 Task: Find connections with filter location Antwerpen with filter topic #Onlineadvertisingwith filter profile language English with filter current company Automotive Research Association of India (ARAI) with filter school Bhartiya Vidya Bhavan-Delhi Kendra with filter industry Entertainment Providers with filter service category Writing with filter keywords title Quality Control Coordinator
Action: Mouse moved to (470, 104)
Screenshot: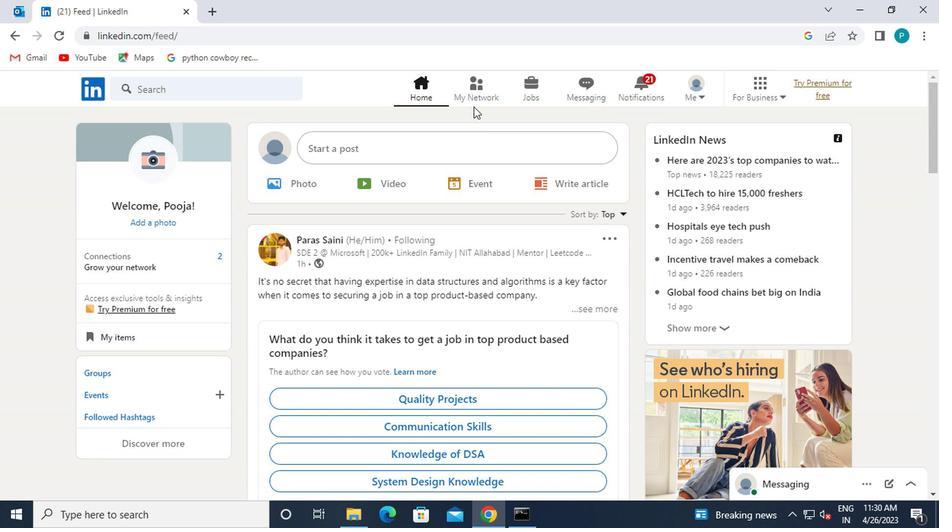
Action: Mouse pressed left at (470, 104)
Screenshot: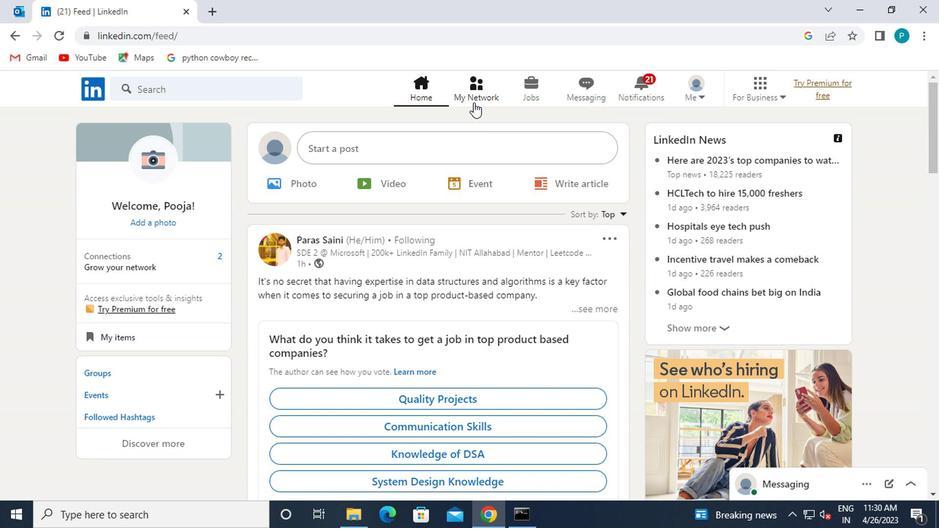 
Action: Mouse moved to (144, 175)
Screenshot: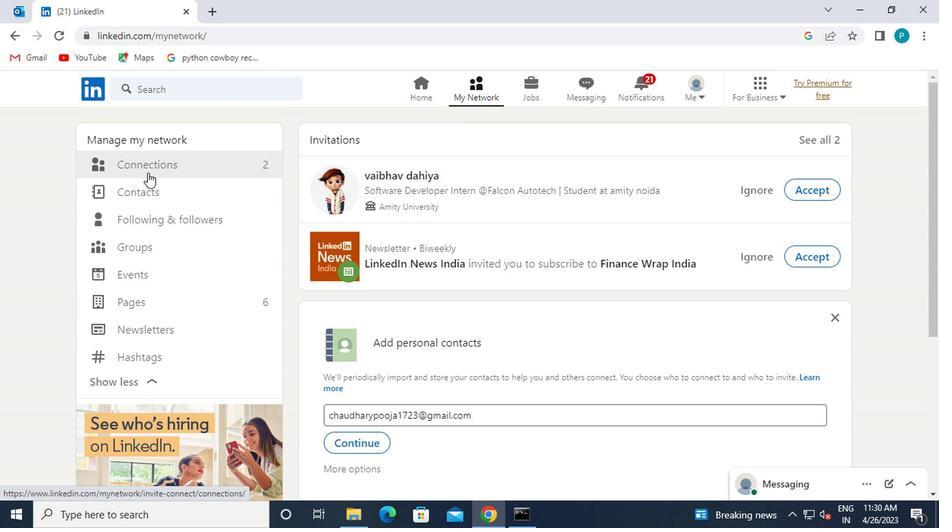 
Action: Mouse pressed left at (144, 175)
Screenshot: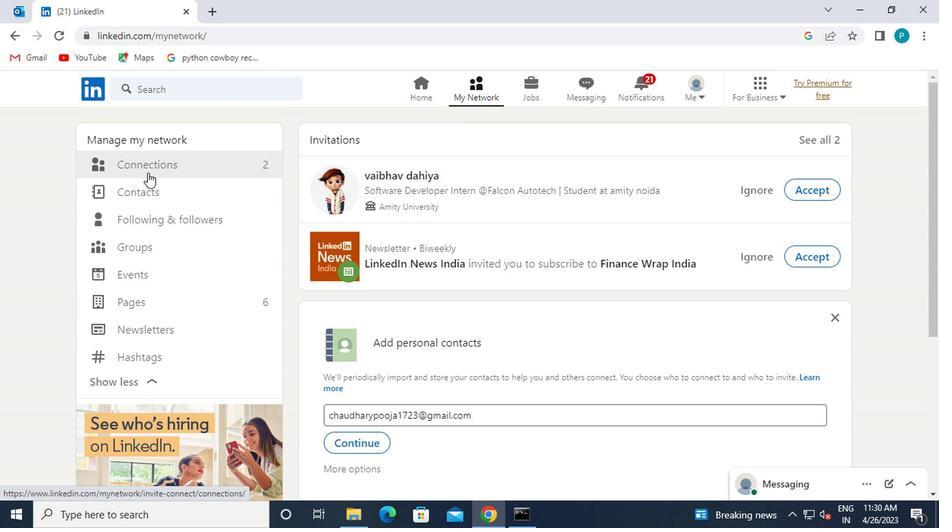 
Action: Mouse moved to (174, 159)
Screenshot: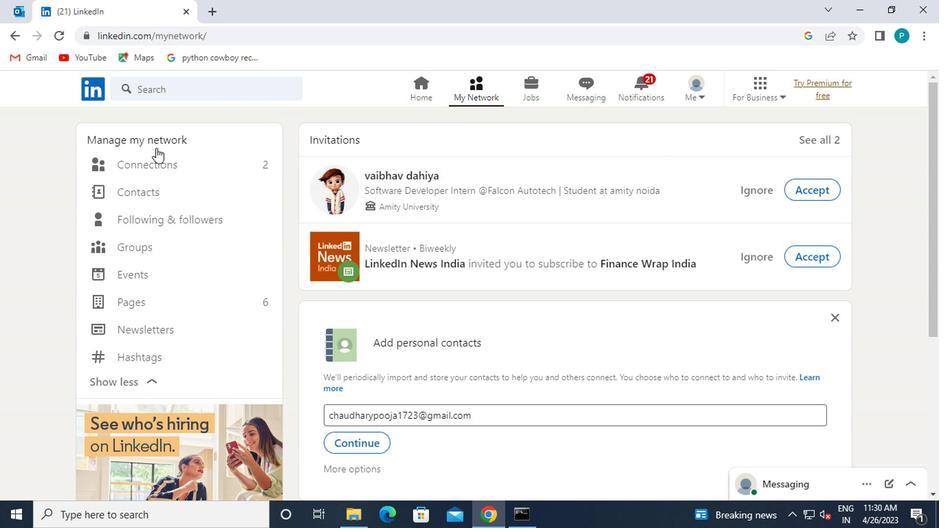
Action: Mouse pressed left at (174, 159)
Screenshot: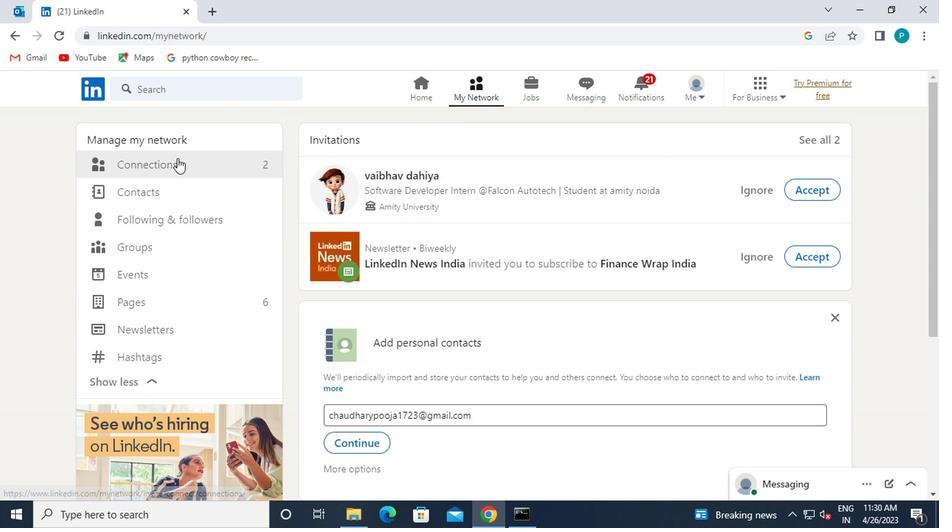 
Action: Mouse pressed left at (174, 159)
Screenshot: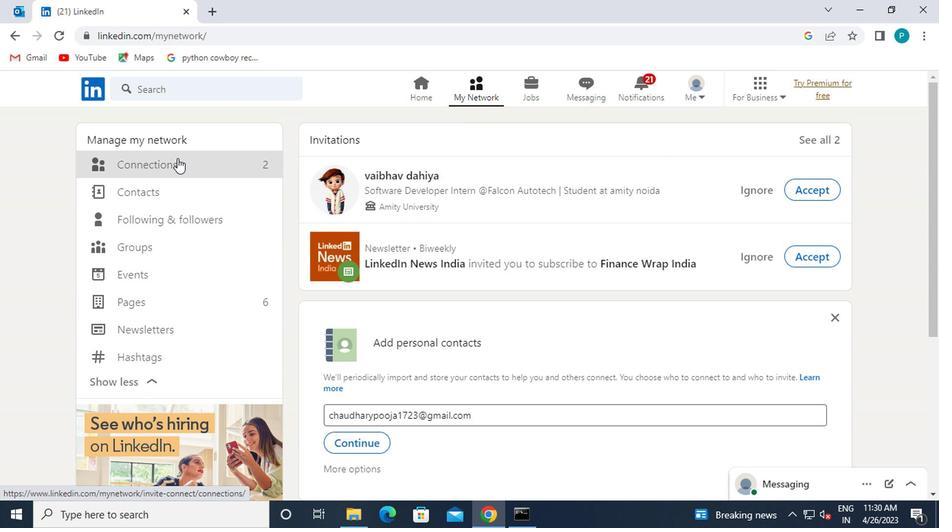 
Action: Mouse moved to (559, 164)
Screenshot: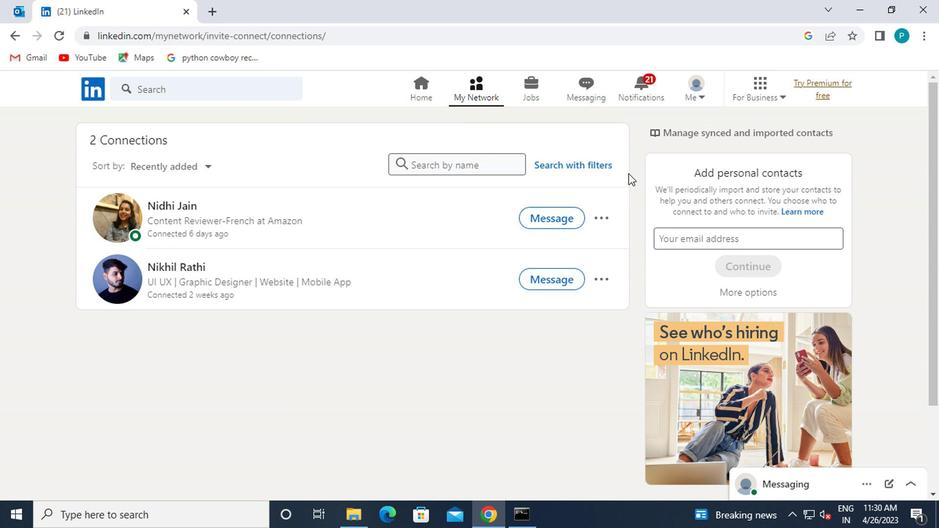 
Action: Mouse pressed left at (559, 164)
Screenshot: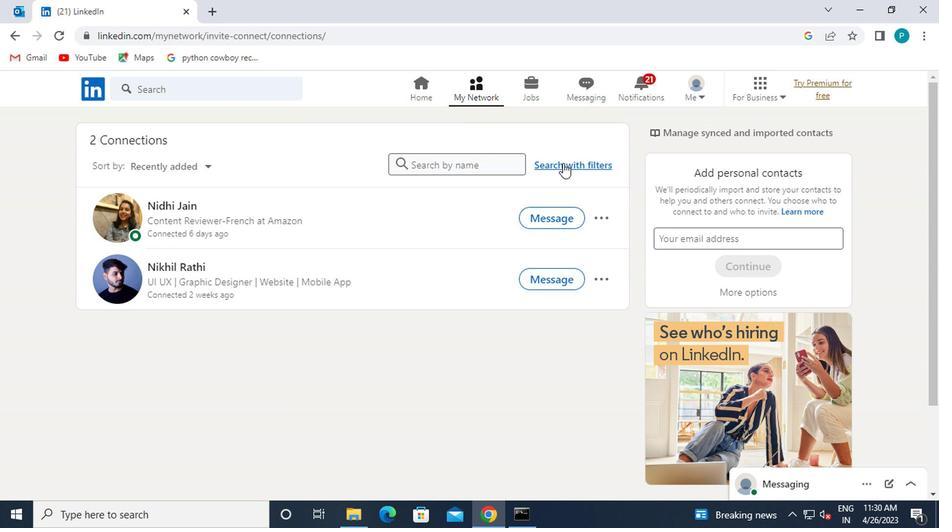 
Action: Mouse moved to (469, 138)
Screenshot: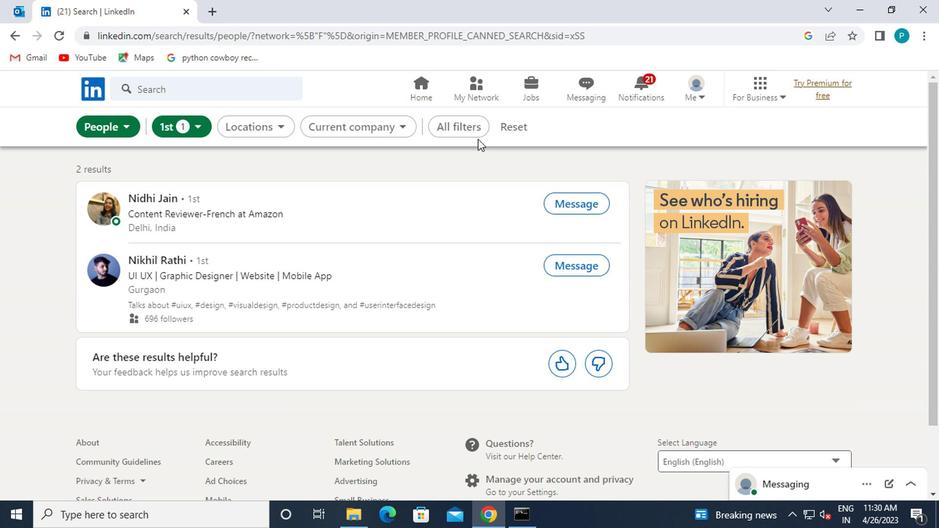 
Action: Mouse pressed left at (469, 138)
Screenshot: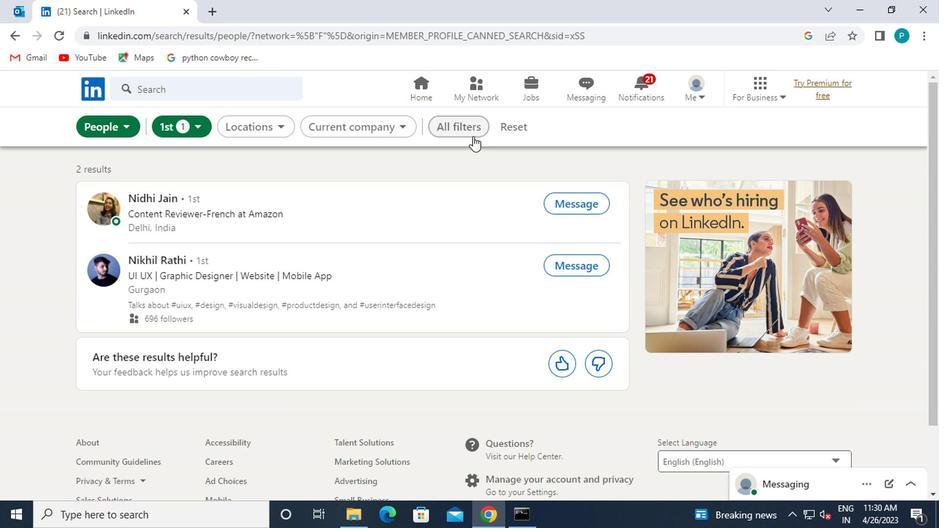 
Action: Mouse moved to (681, 308)
Screenshot: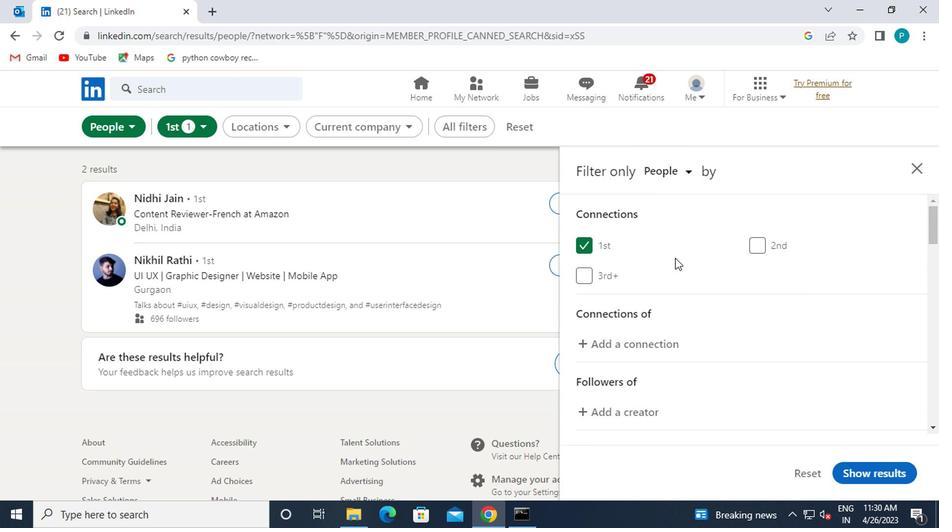 
Action: Mouse scrolled (681, 308) with delta (0, 0)
Screenshot: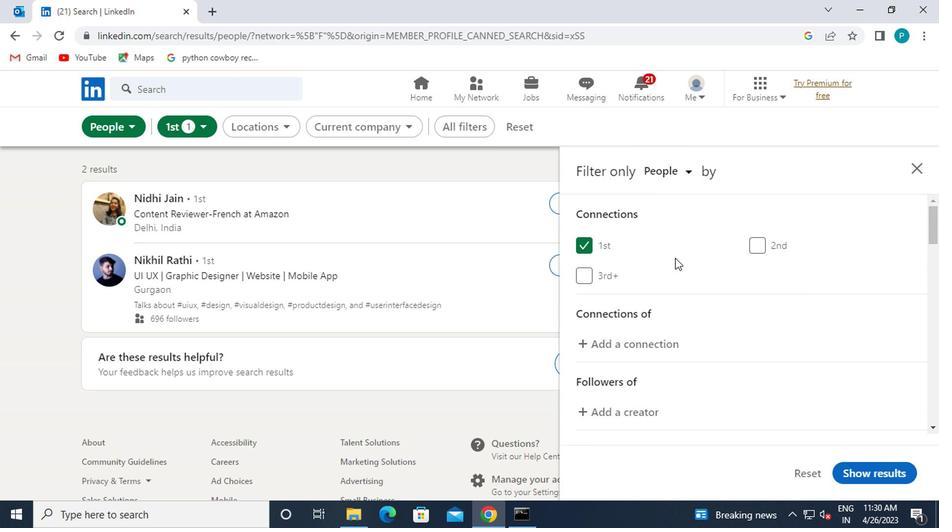 
Action: Mouse moved to (682, 311)
Screenshot: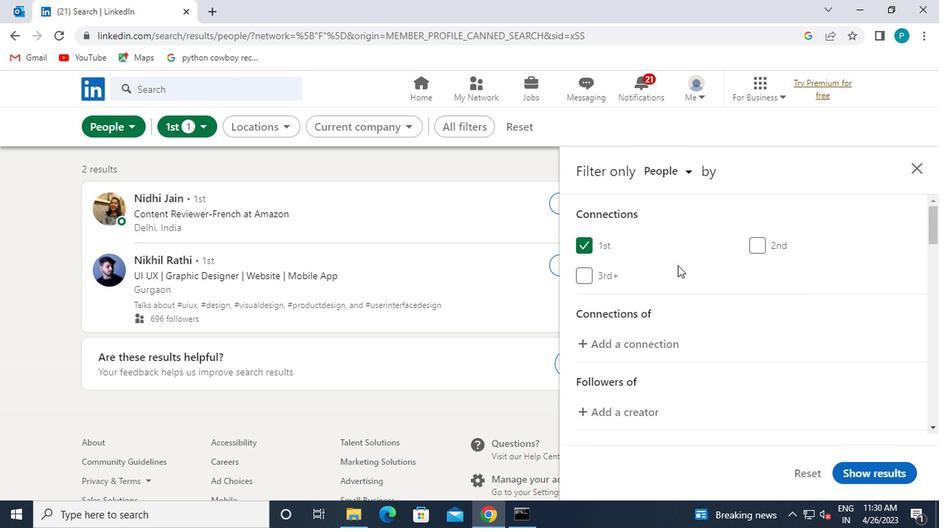 
Action: Mouse scrolled (682, 310) with delta (0, 0)
Screenshot: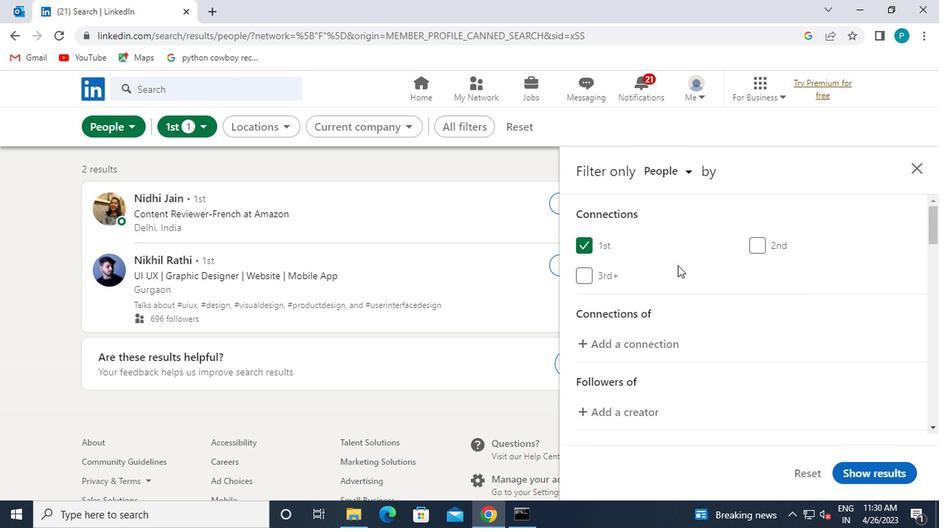 
Action: Mouse moved to (682, 311)
Screenshot: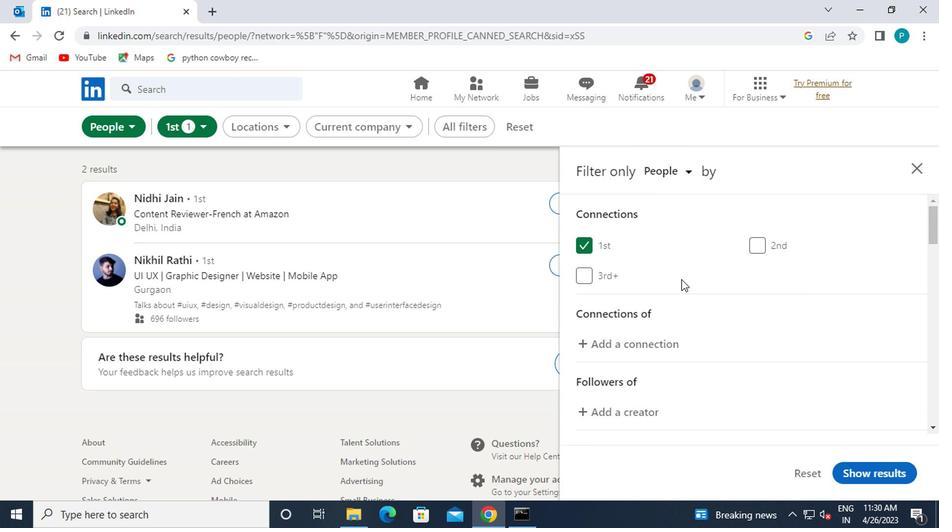 
Action: Mouse scrolled (682, 310) with delta (0, 0)
Screenshot: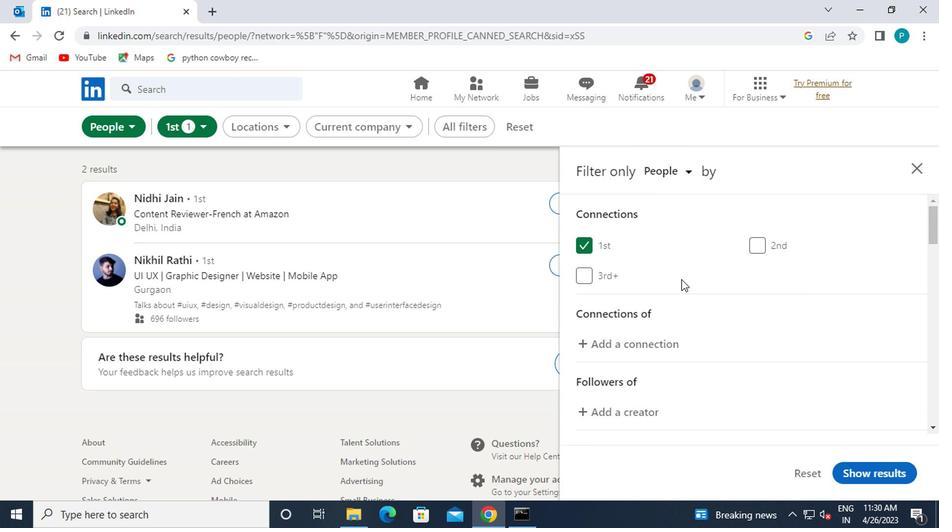 
Action: Mouse moved to (780, 327)
Screenshot: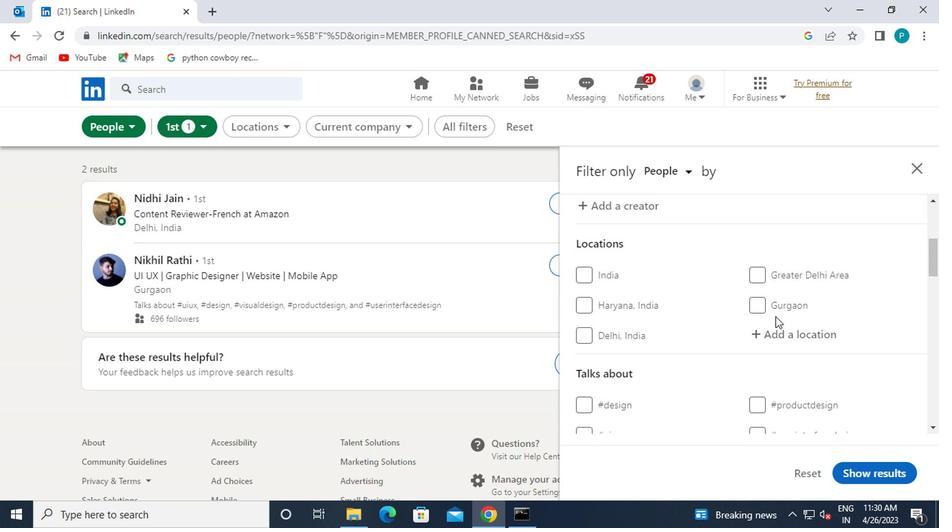 
Action: Mouse pressed left at (780, 327)
Screenshot: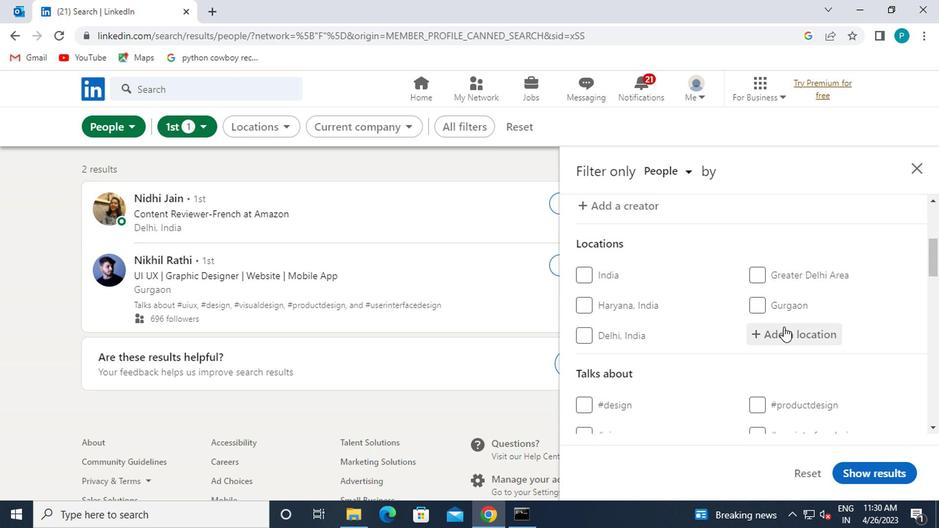 
Action: Mouse moved to (772, 329)
Screenshot: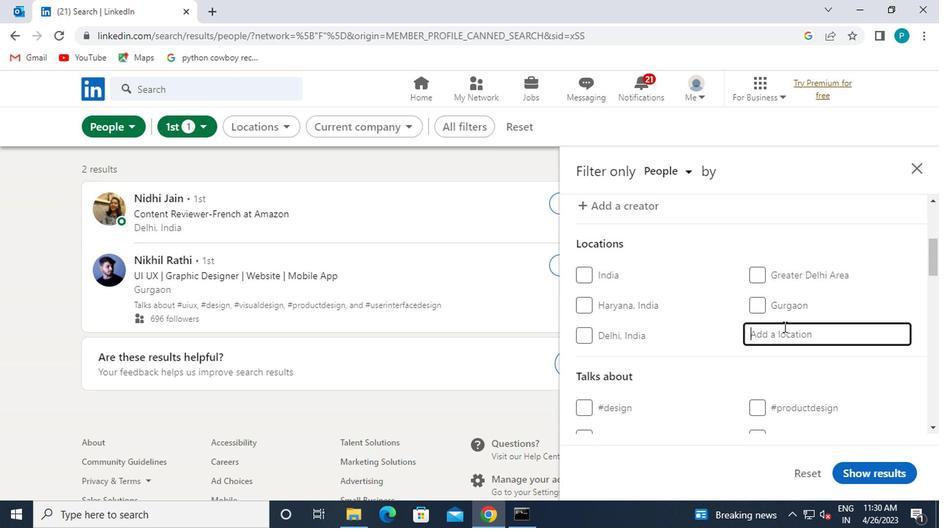 
Action: Key pressed <Key.caps_lock>a<Key.caps_lock>ntwe
Screenshot: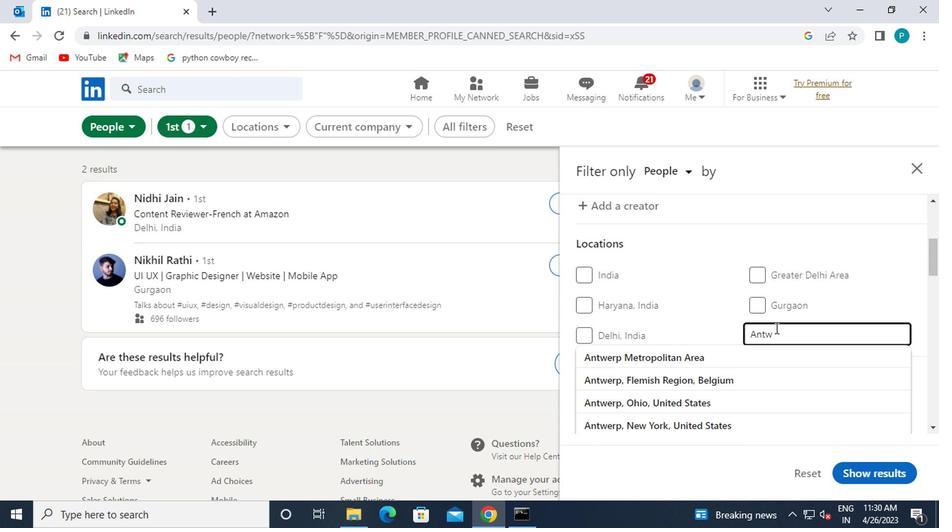 
Action: Mouse moved to (771, 329)
Screenshot: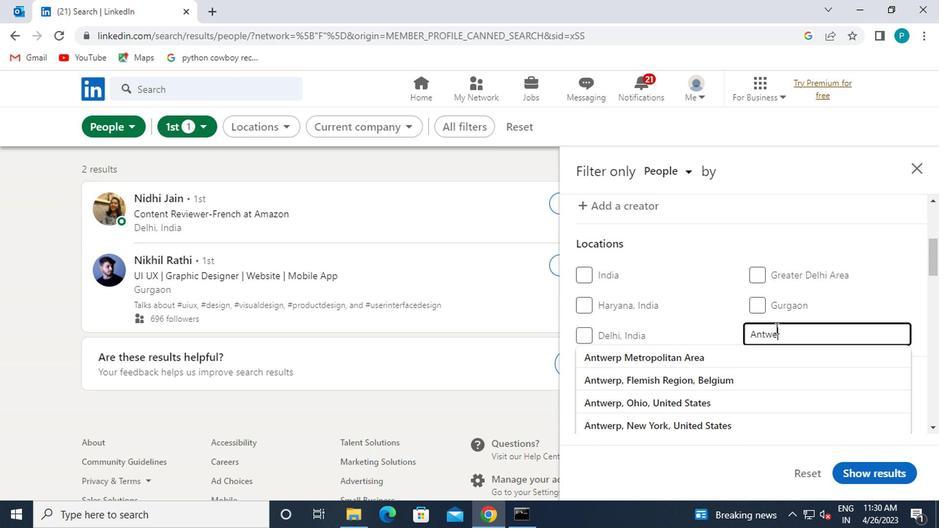 
Action: Key pressed rpen
Screenshot: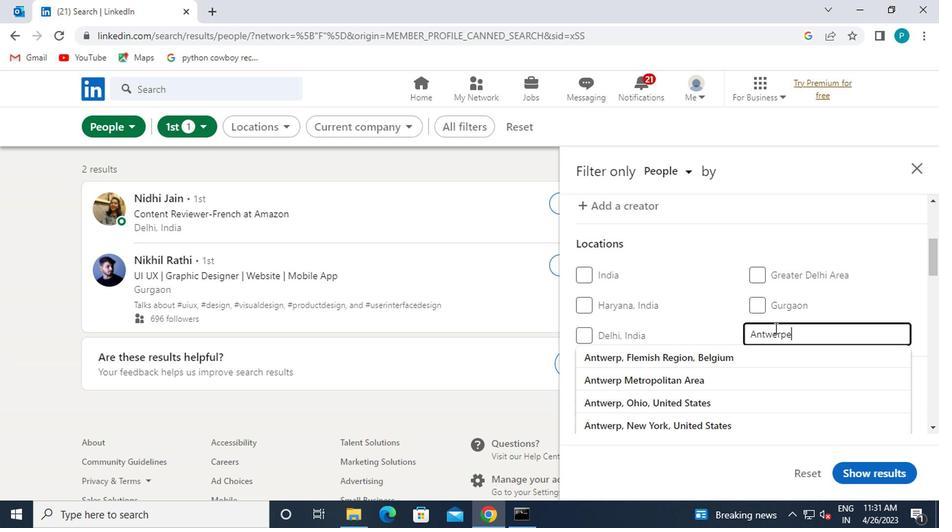 
Action: Mouse moved to (762, 375)
Screenshot: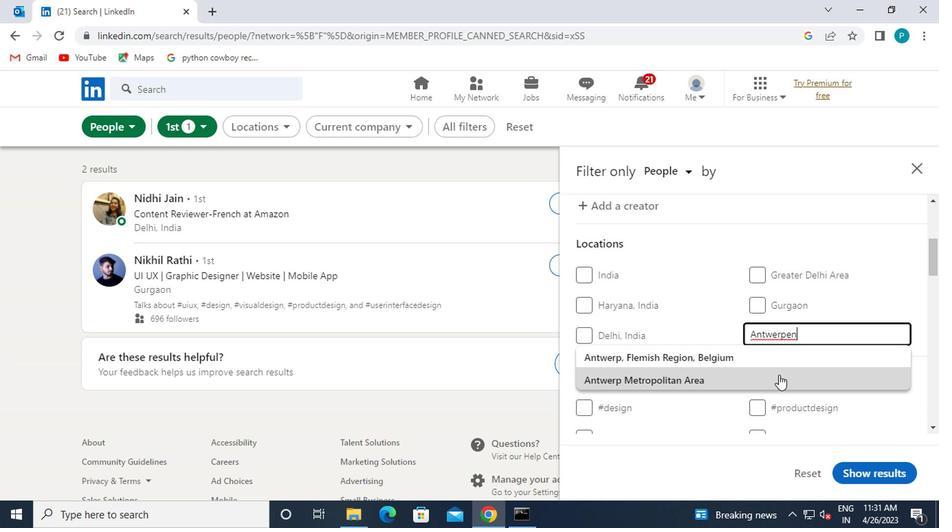 
Action: Key pressed <Key.enter>
Screenshot: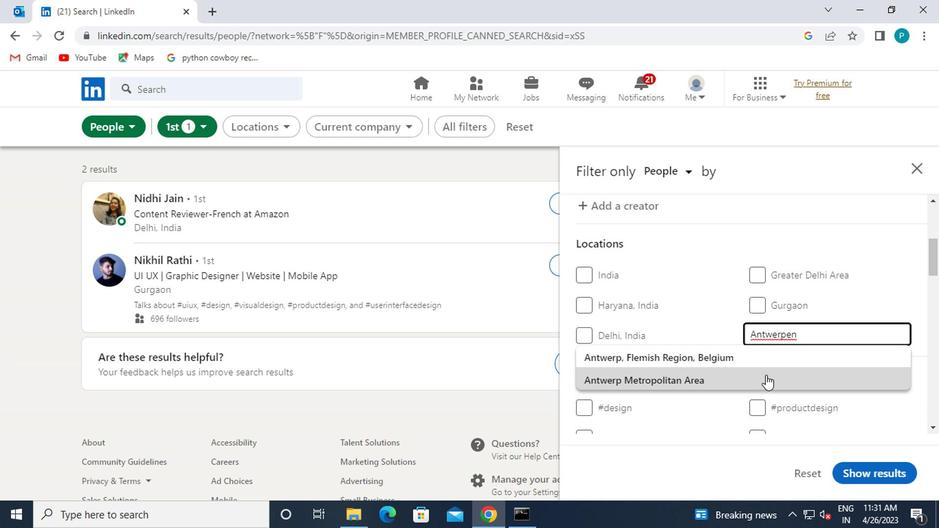 
Action: Mouse scrolled (762, 375) with delta (0, 0)
Screenshot: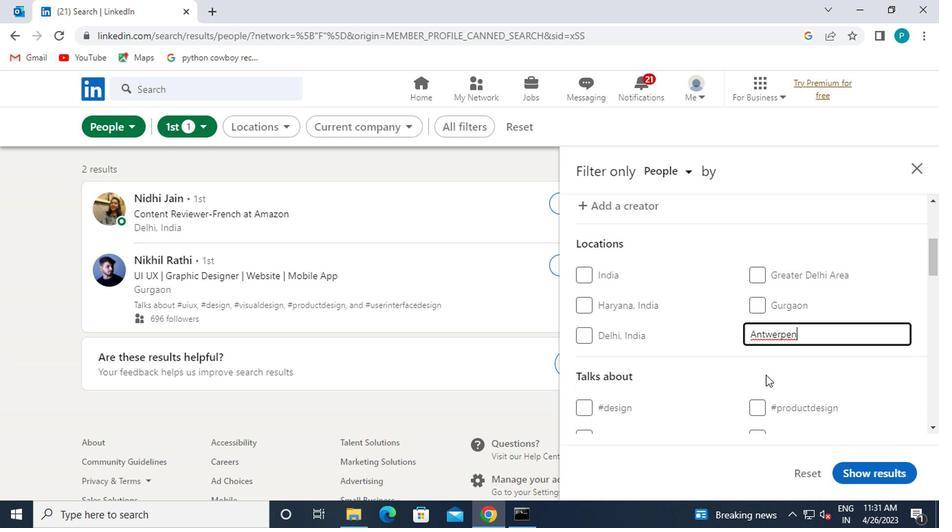 
Action: Mouse scrolled (762, 375) with delta (0, 0)
Screenshot: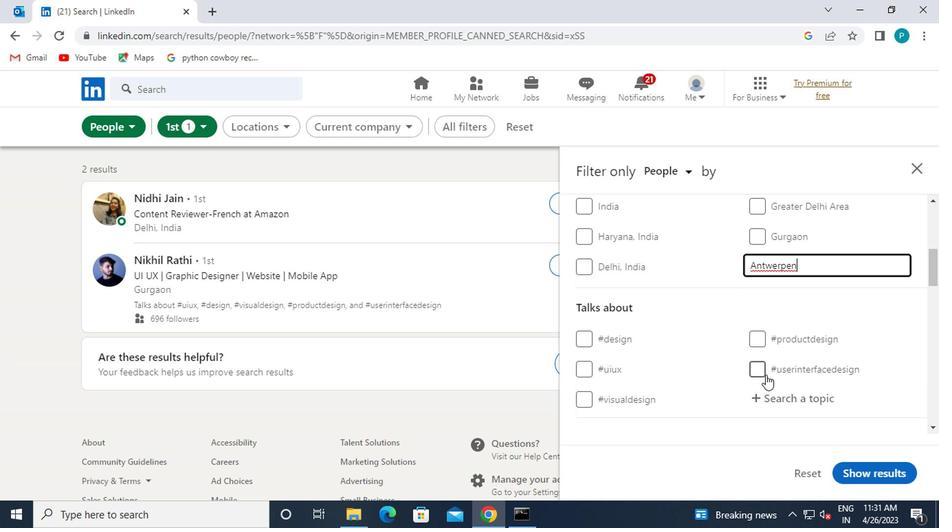 
Action: Mouse scrolled (762, 375) with delta (0, 0)
Screenshot: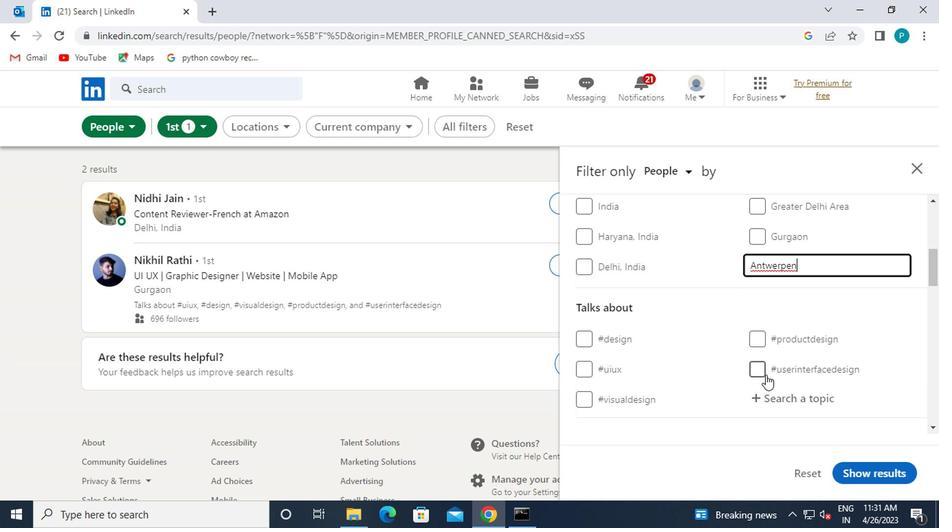 
Action: Mouse moved to (807, 260)
Screenshot: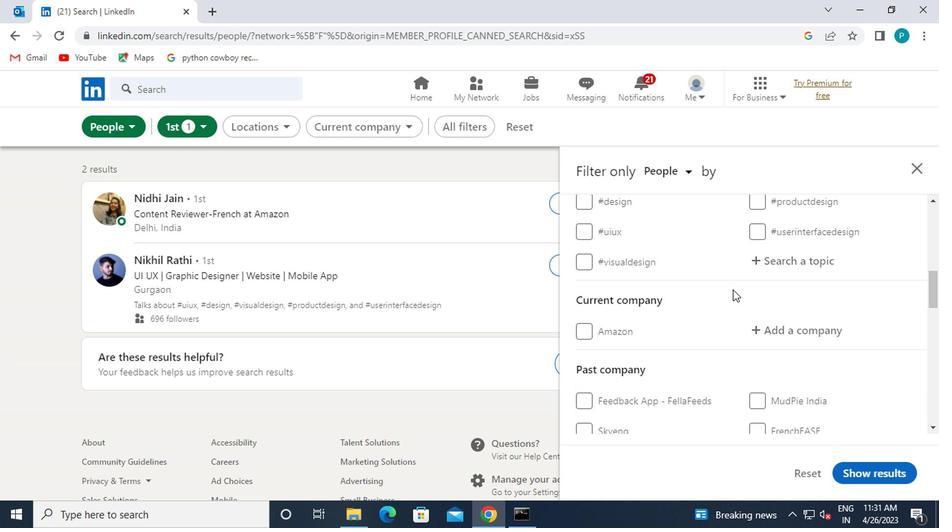 
Action: Mouse pressed left at (807, 260)
Screenshot: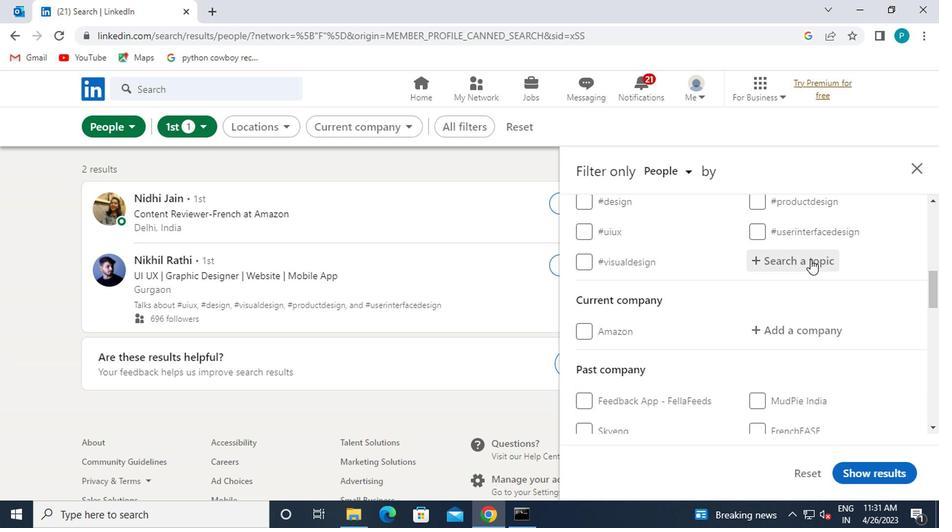 
Action: Mouse moved to (804, 260)
Screenshot: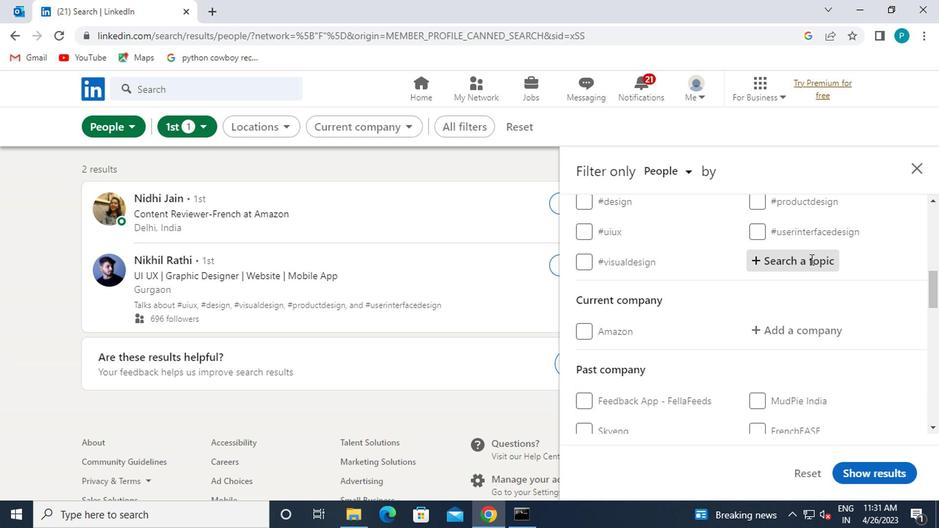 
Action: Key pressed <Key.shift>#O
Screenshot: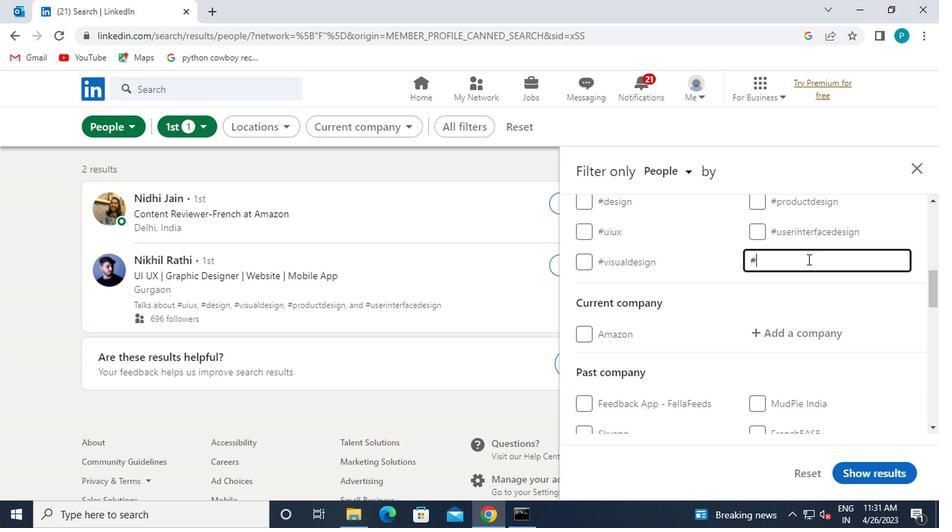 
Action: Mouse moved to (804, 260)
Screenshot: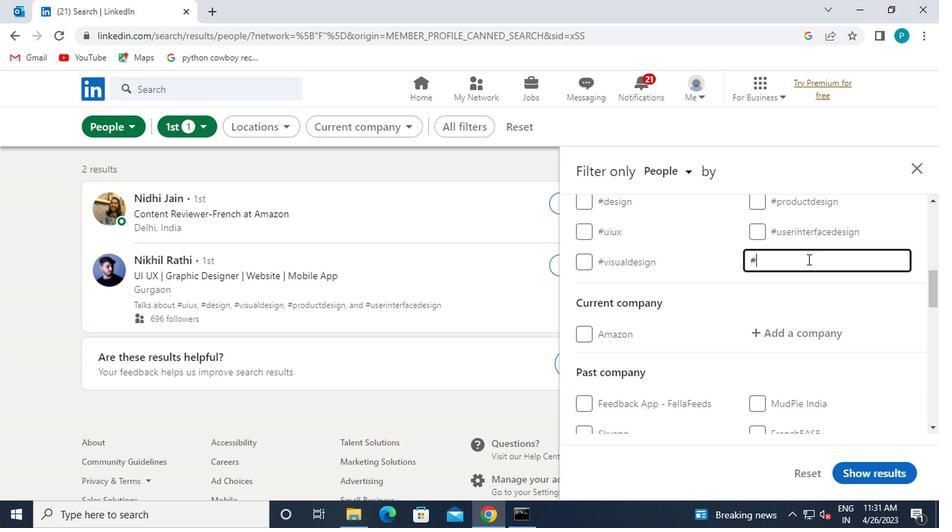 
Action: Key pressed NLINE
Screenshot: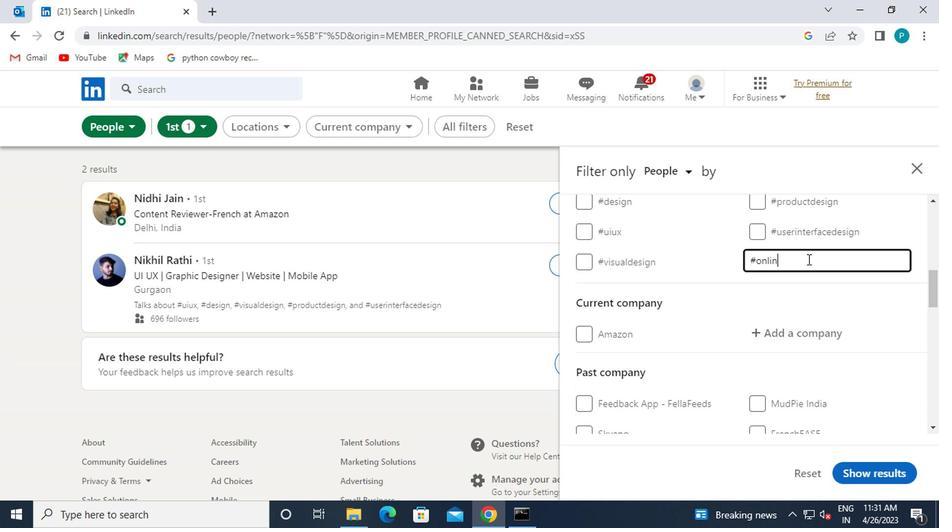 
Action: Mouse moved to (789, 260)
Screenshot: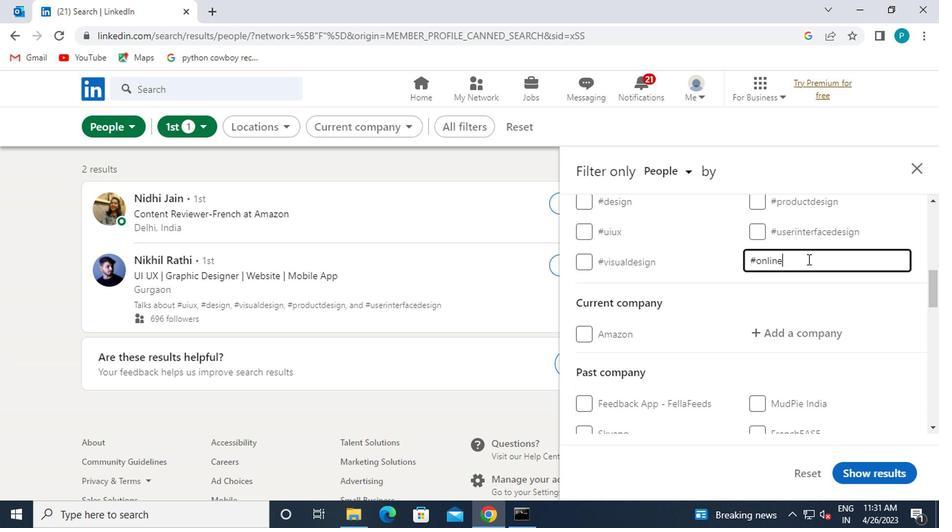 
Action: Key pressed ADVERTID<Key.backspace>SINF<Key.backspace>G
Screenshot: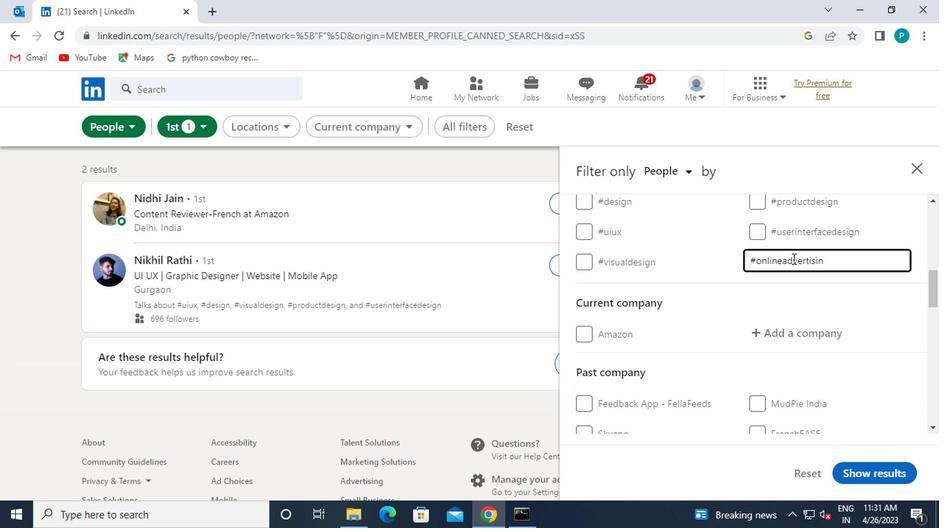 
Action: Mouse moved to (773, 300)
Screenshot: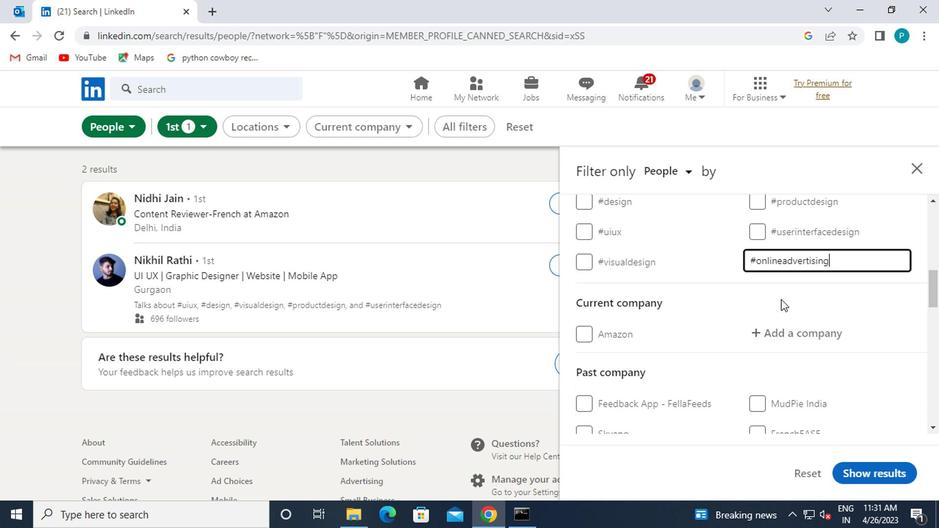 
Action: Mouse scrolled (773, 299) with delta (0, 0)
Screenshot: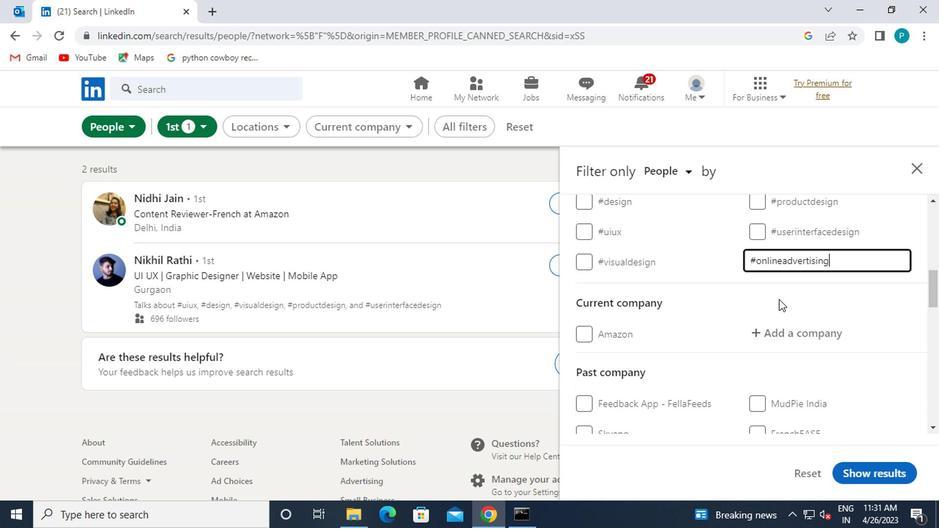 
Action: Mouse moved to (752, 264)
Screenshot: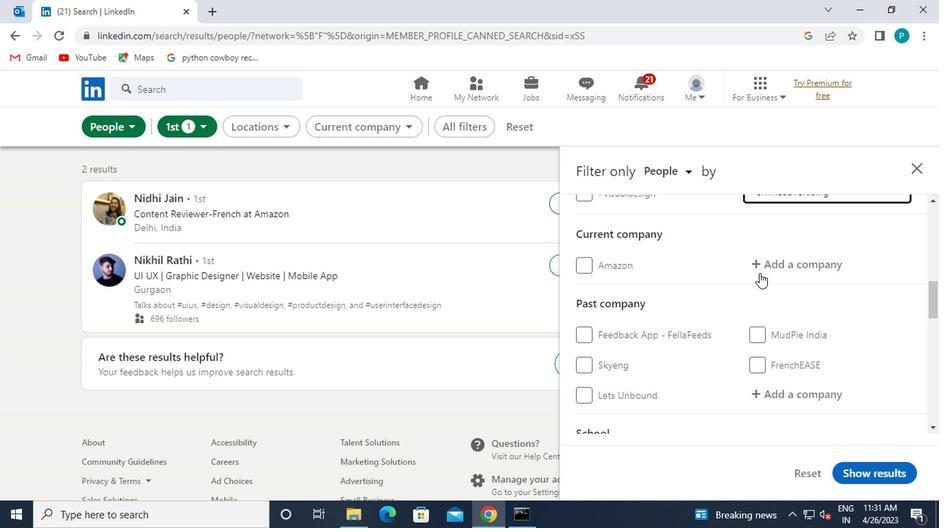 
Action: Mouse pressed left at (752, 264)
Screenshot: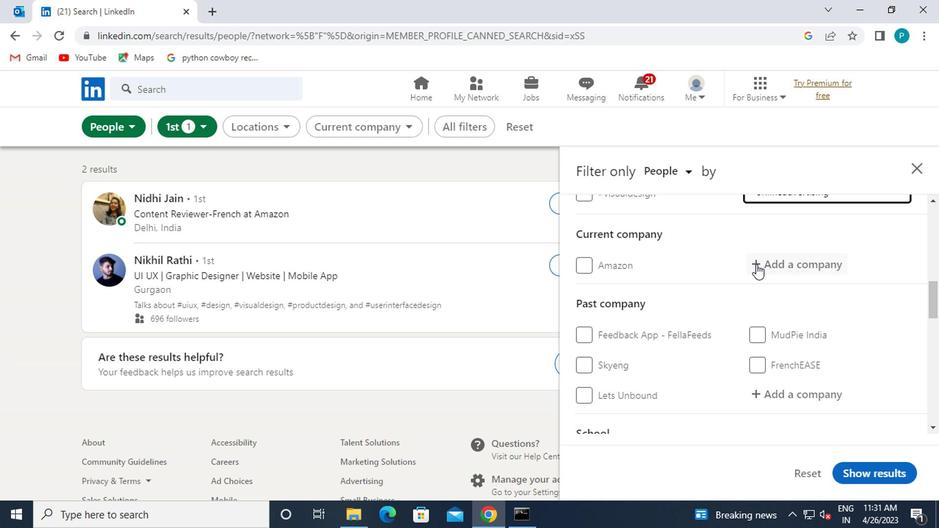 
Action: Mouse moved to (752, 264)
Screenshot: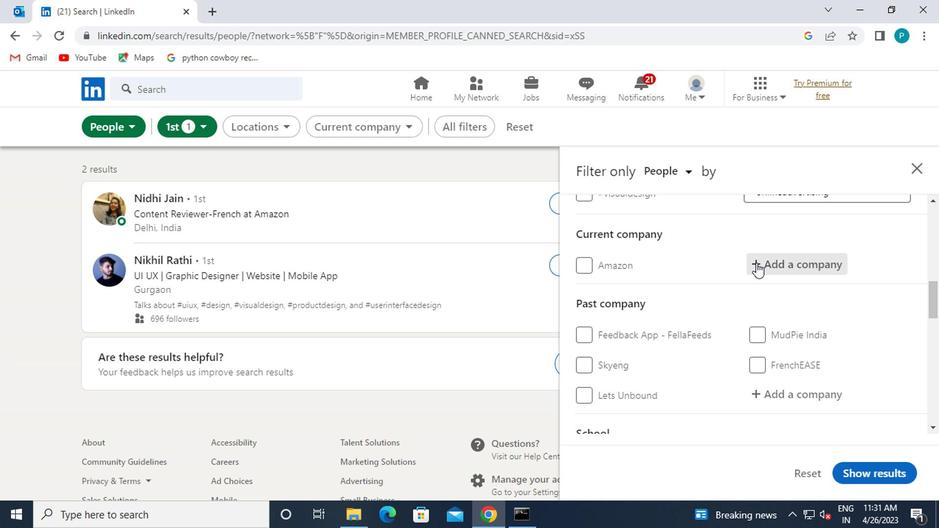 
Action: Key pressed AUTOMOTIB<Key.backspace>VE
Screenshot: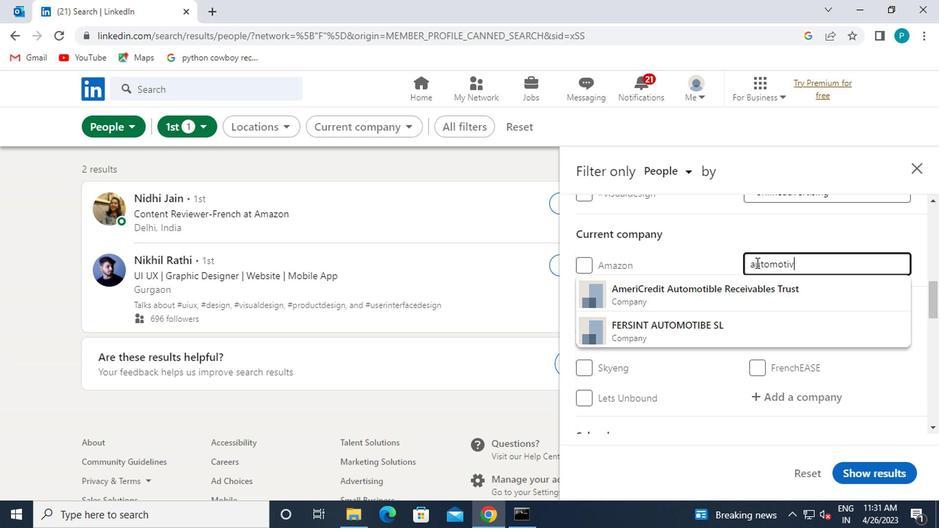 
Action: Mouse moved to (783, 314)
Screenshot: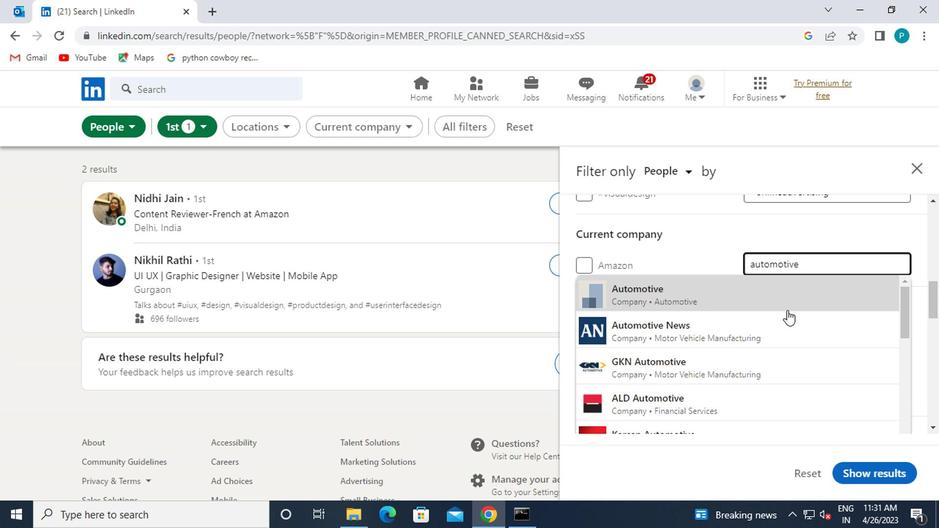 
Action: Mouse scrolled (783, 313) with delta (0, 0)
Screenshot: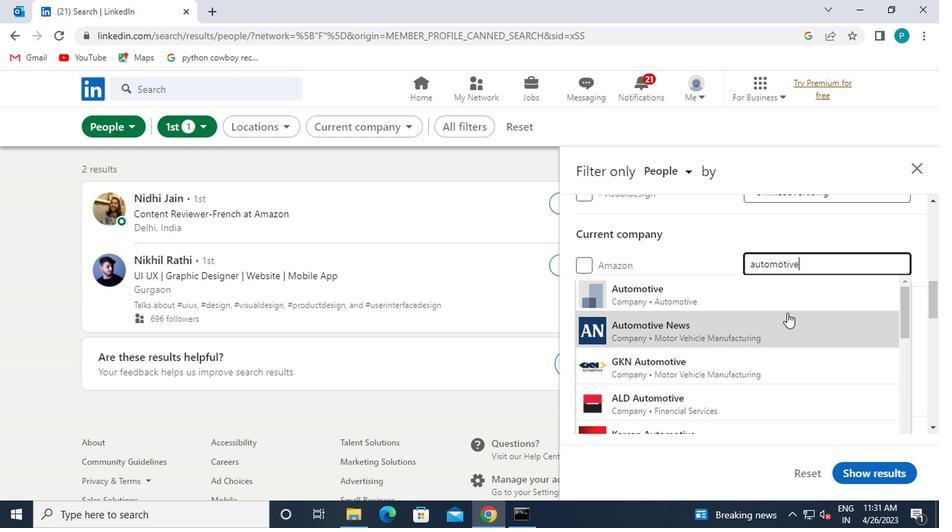 
Action: Mouse moved to (787, 282)
Screenshot: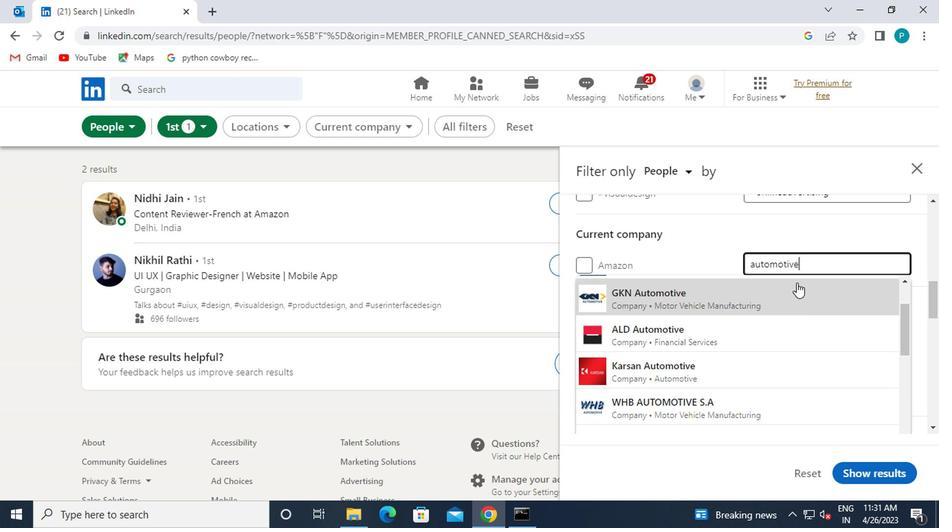 
Action: Key pressed <Key.space>RE
Screenshot: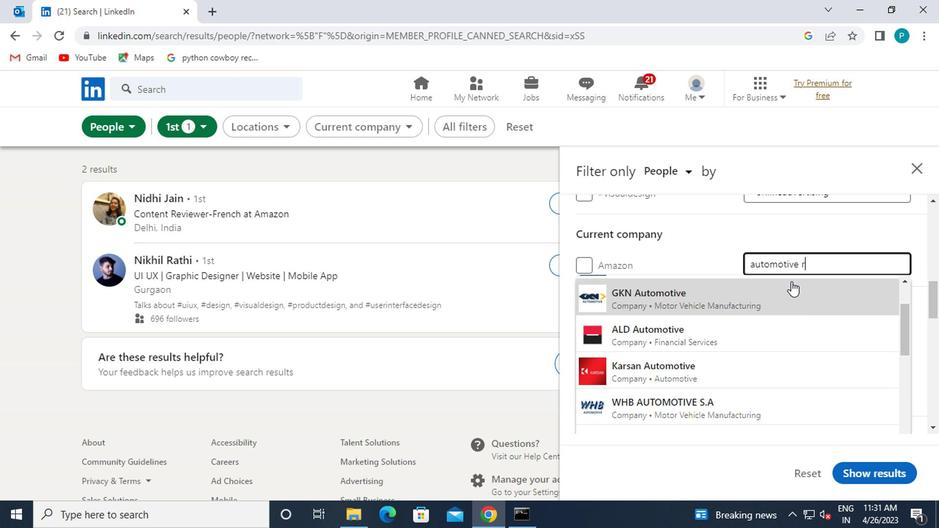 
Action: Mouse moved to (733, 287)
Screenshot: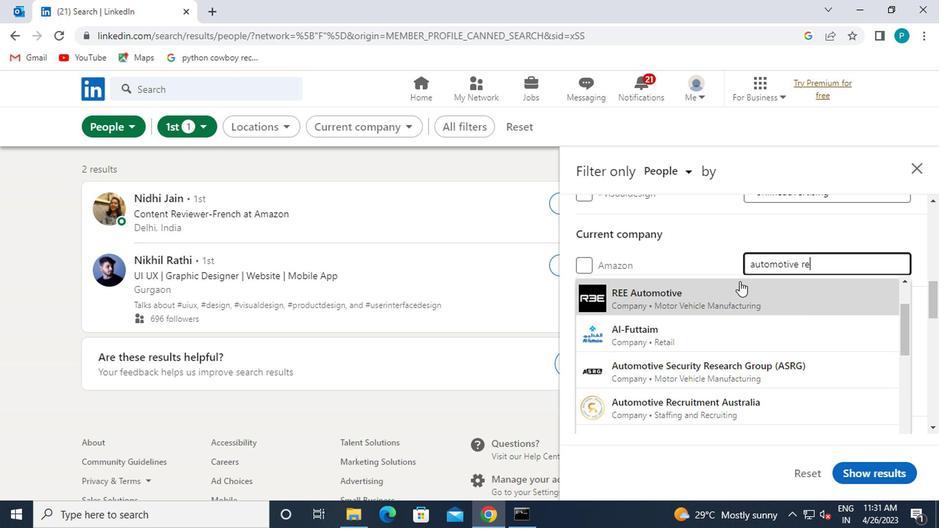 
Action: Mouse scrolled (733, 288) with delta (0, 0)
Screenshot: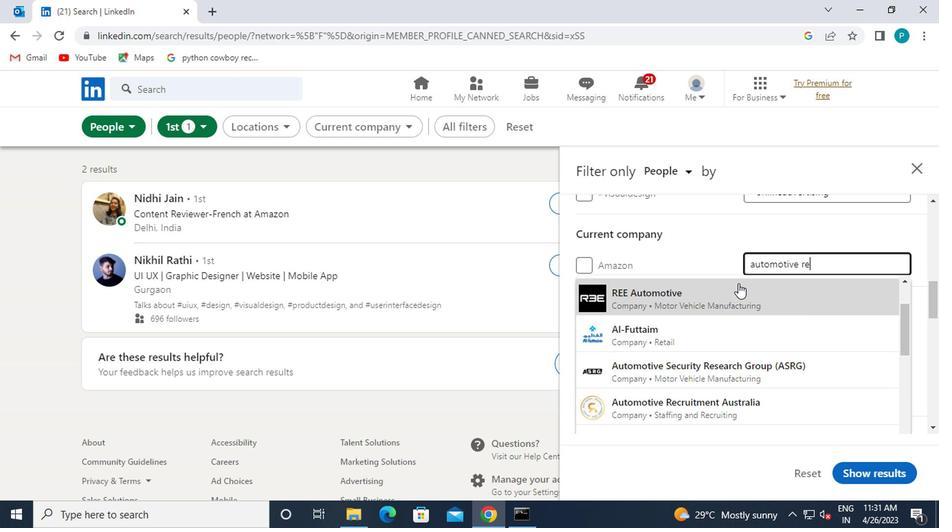 
Action: Mouse moved to (731, 288)
Screenshot: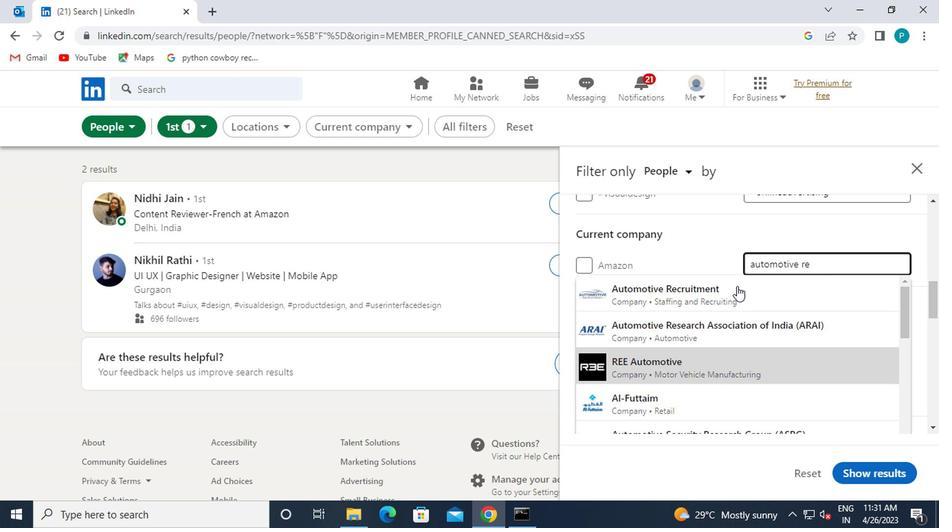 
Action: Mouse scrolled (731, 289) with delta (0, 0)
Screenshot: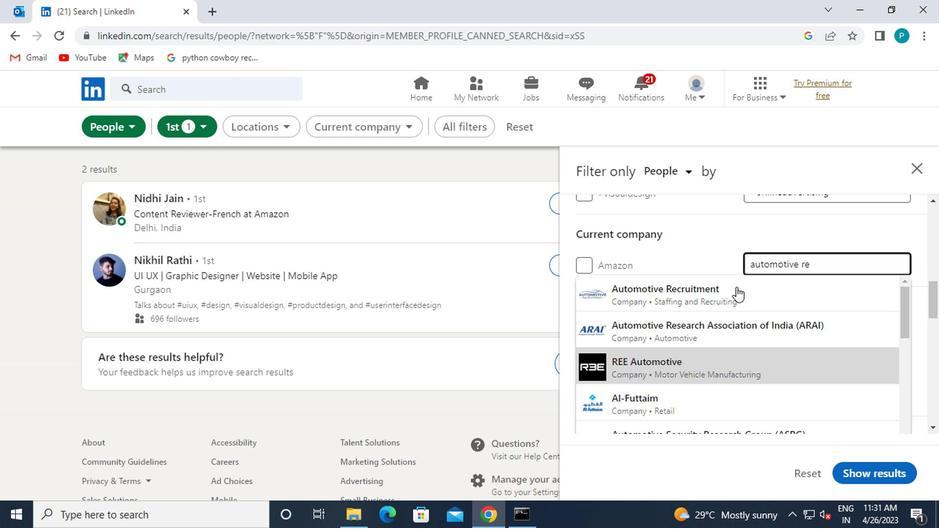 
Action: Mouse scrolled (731, 289) with delta (0, 0)
Screenshot: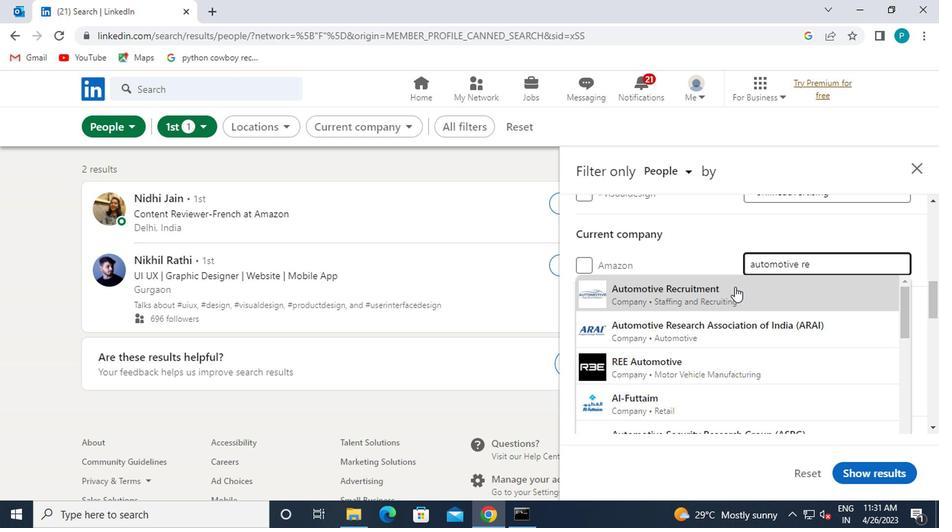 
Action: Mouse scrolled (731, 287) with delta (0, 0)
Screenshot: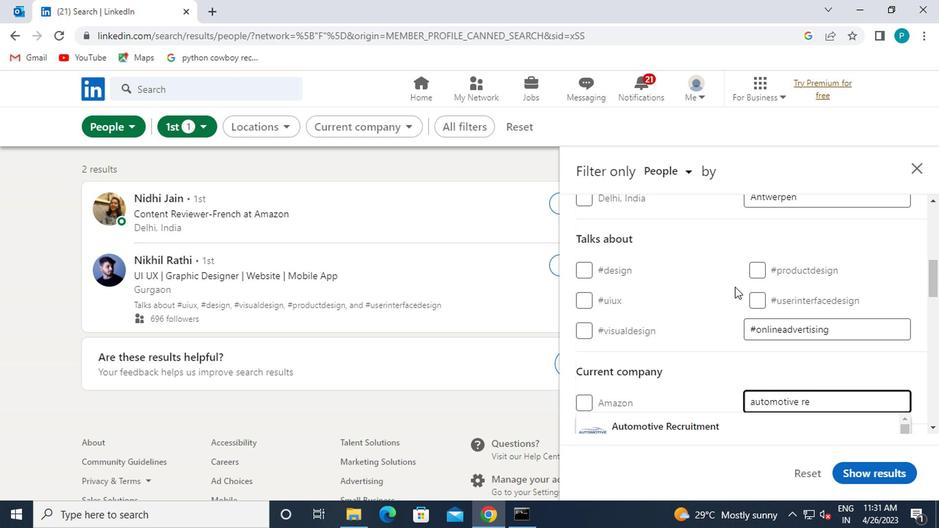 
Action: Mouse moved to (730, 288)
Screenshot: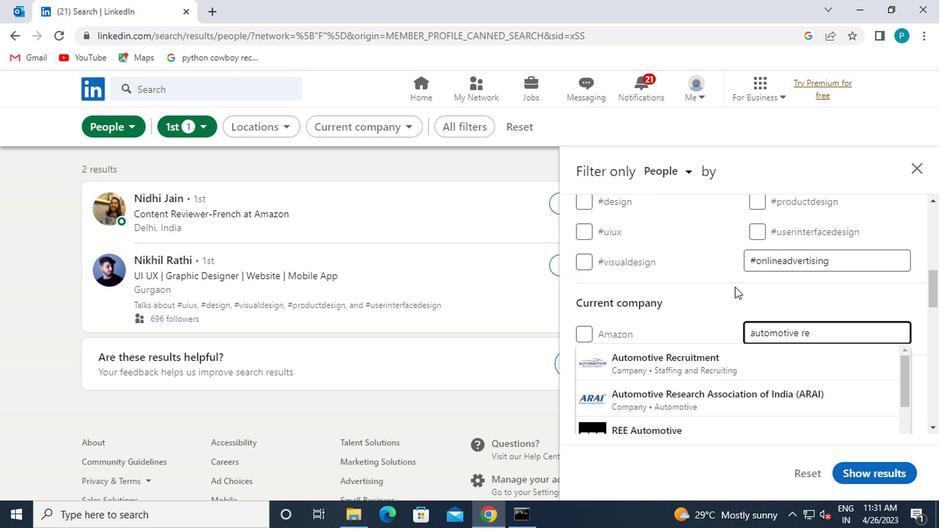 
Action: Mouse scrolled (730, 287) with delta (0, 0)
Screenshot: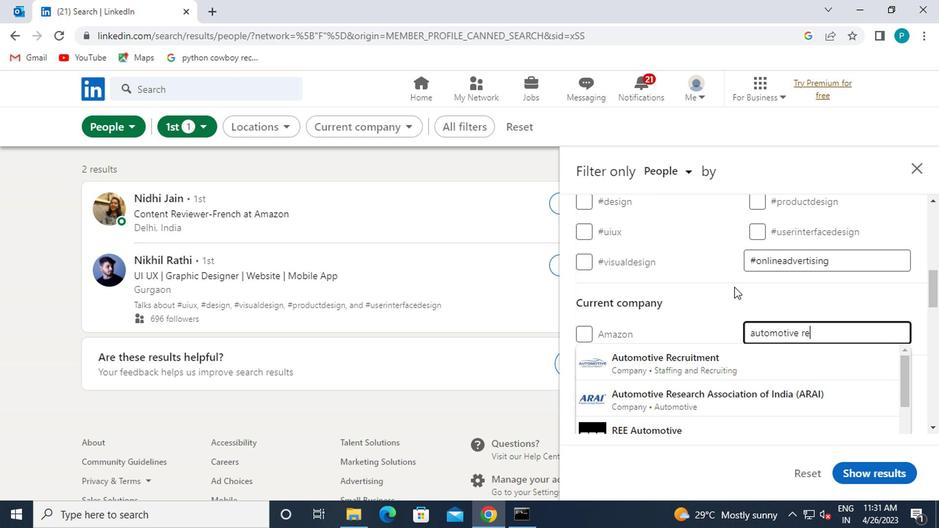 
Action: Mouse moved to (750, 322)
Screenshot: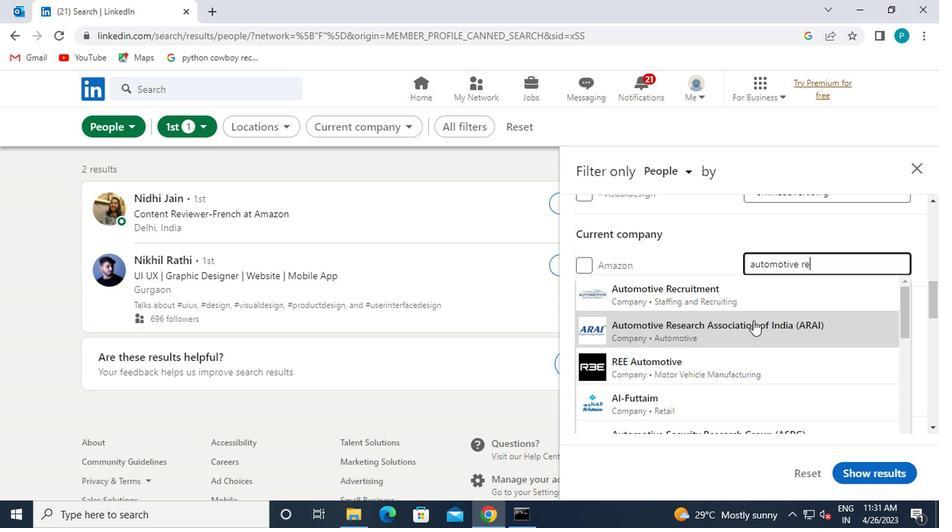 
Action: Mouse pressed left at (750, 322)
Screenshot: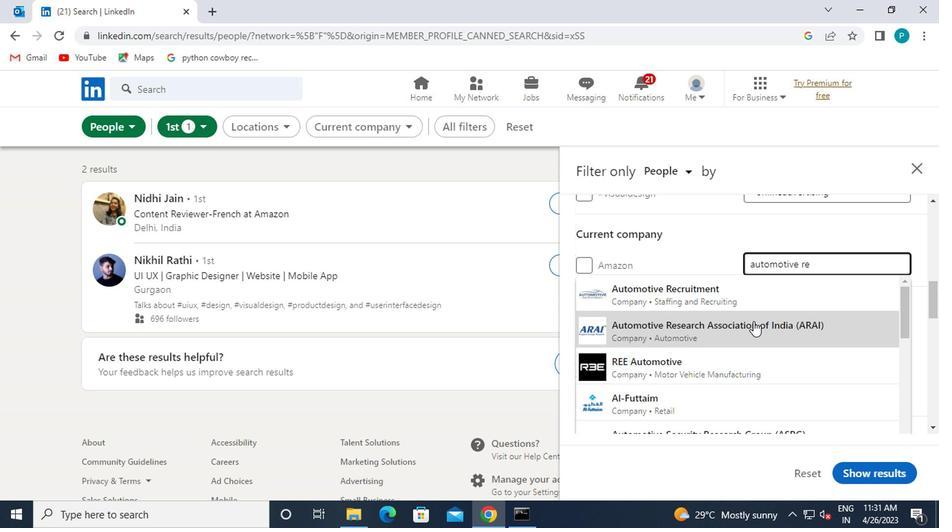 
Action: Mouse scrolled (750, 321) with delta (0, 0)
Screenshot: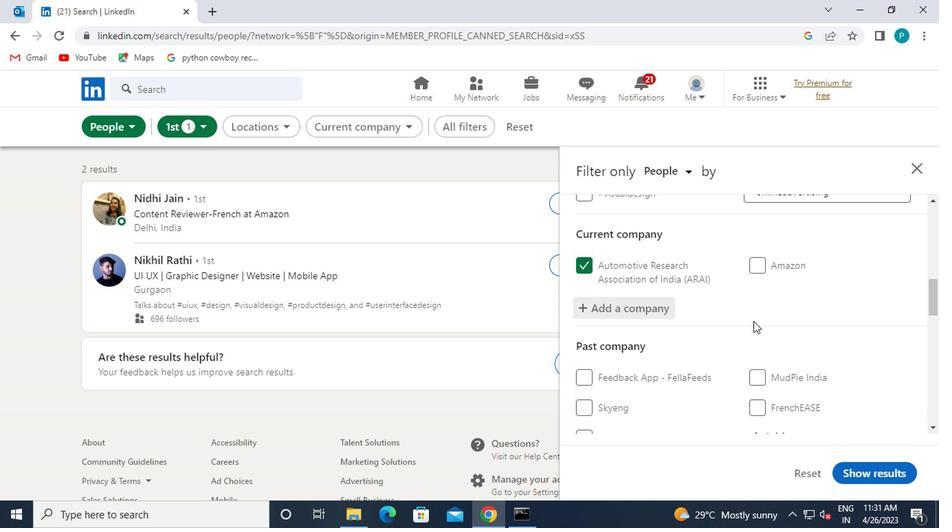 
Action: Mouse scrolled (750, 321) with delta (0, 0)
Screenshot: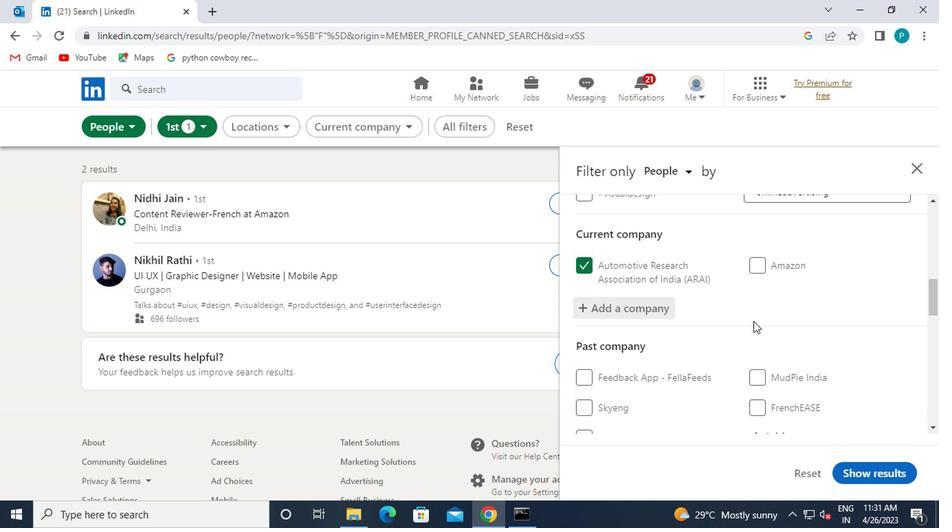 
Action: Mouse moved to (756, 322)
Screenshot: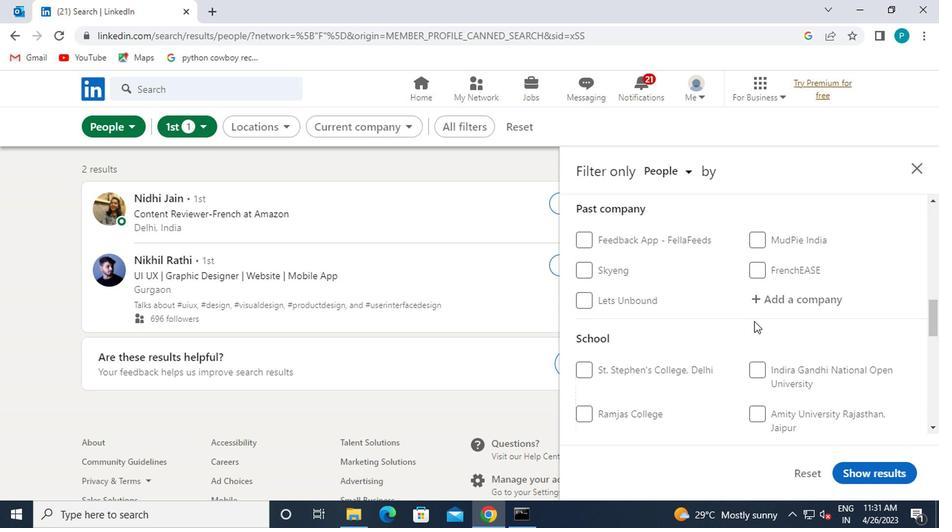 
Action: Mouse scrolled (756, 321) with delta (0, 0)
Screenshot: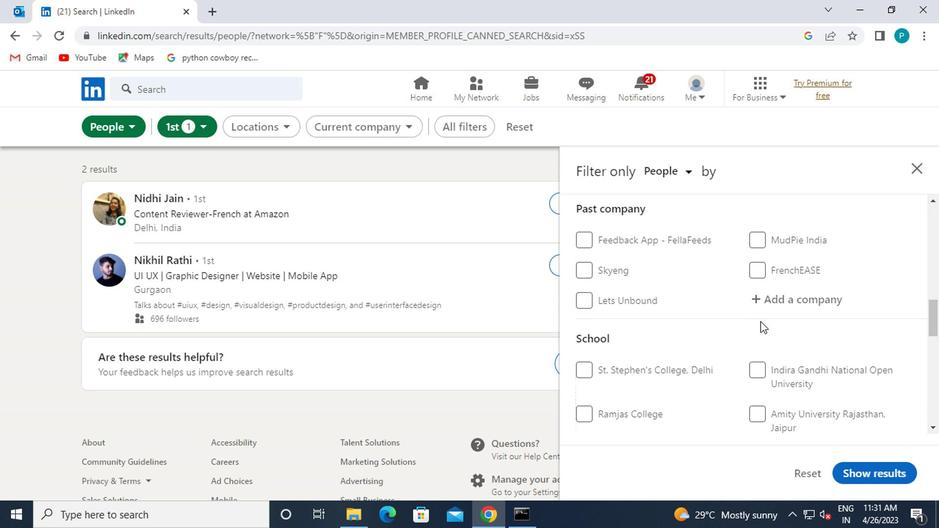 
Action: Mouse scrolled (756, 321) with delta (0, 0)
Screenshot: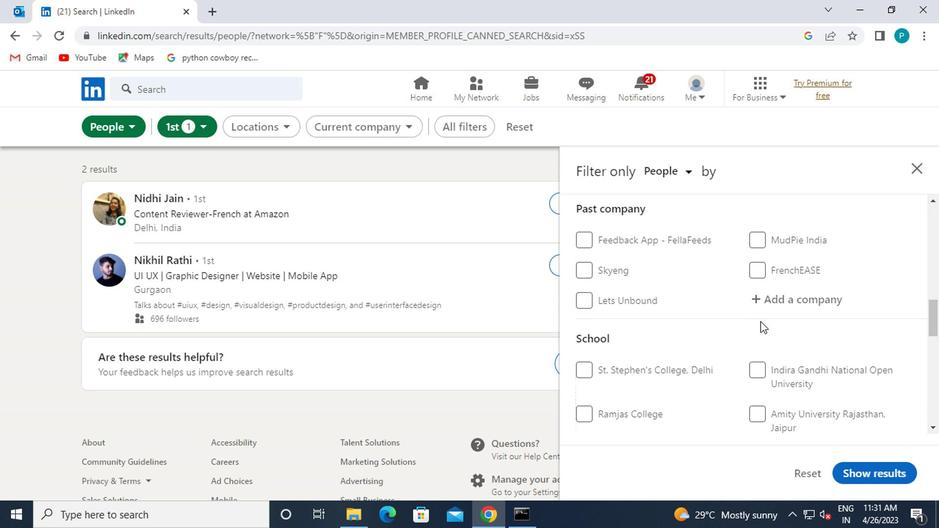 
Action: Mouse moved to (762, 321)
Screenshot: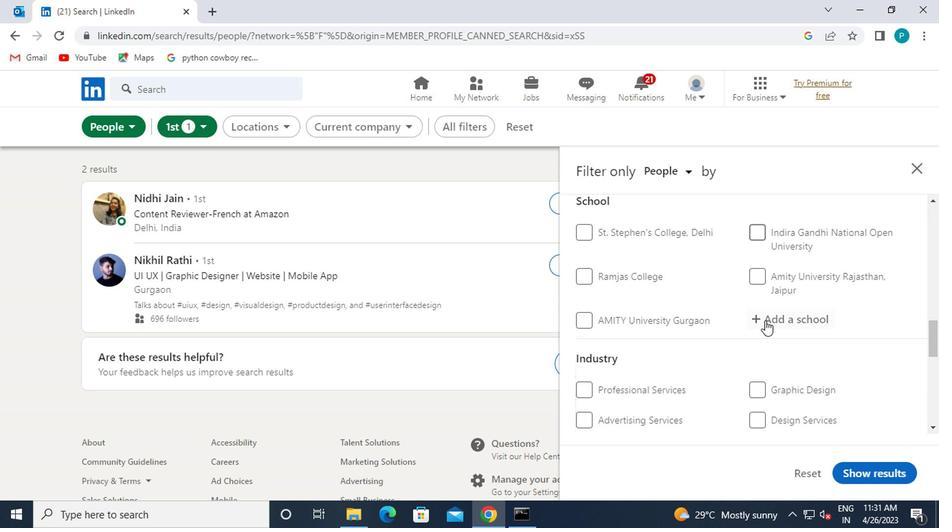 
Action: Mouse pressed left at (762, 321)
Screenshot: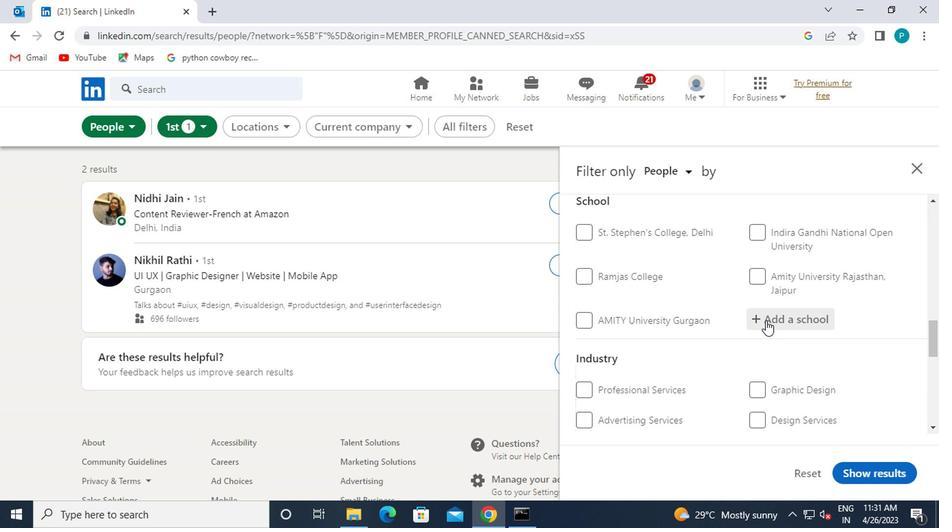 
Action: Mouse moved to (748, 320)
Screenshot: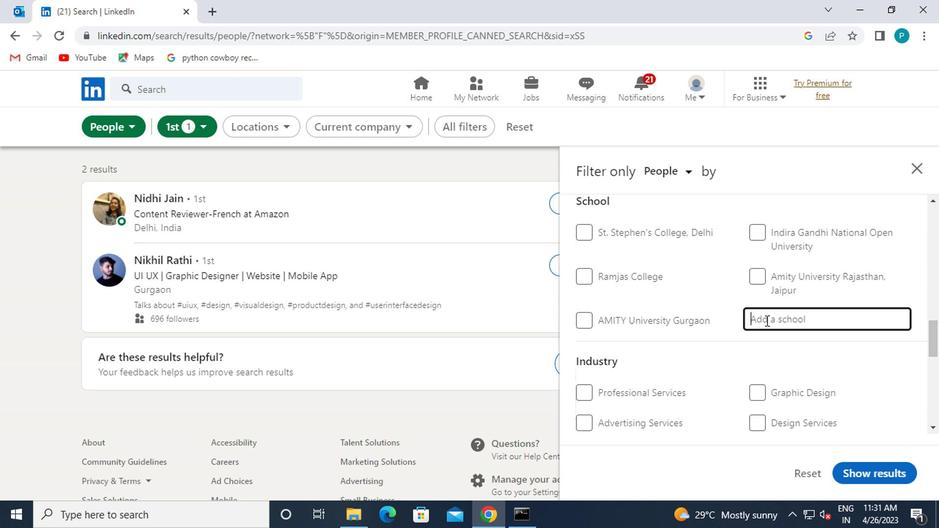 
Action: Key pressed BHARTIYA
Screenshot: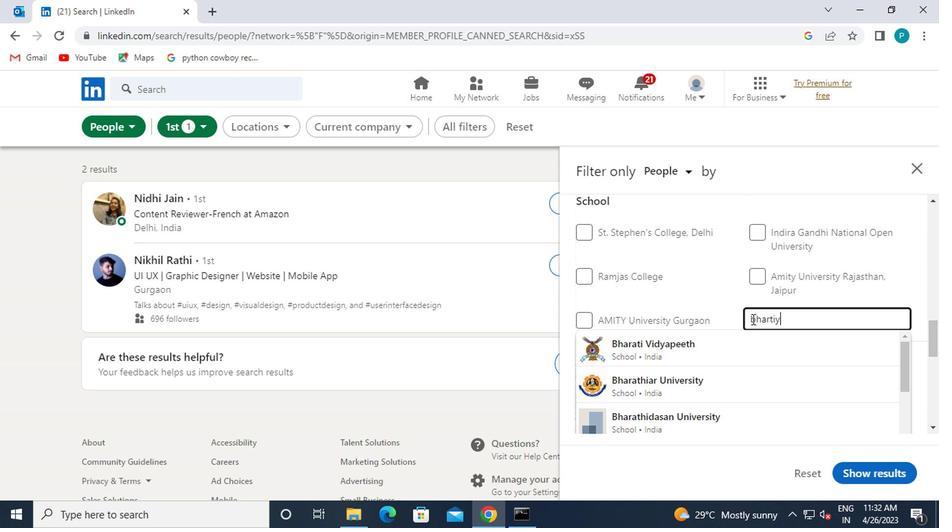 
Action: Mouse moved to (743, 370)
Screenshot: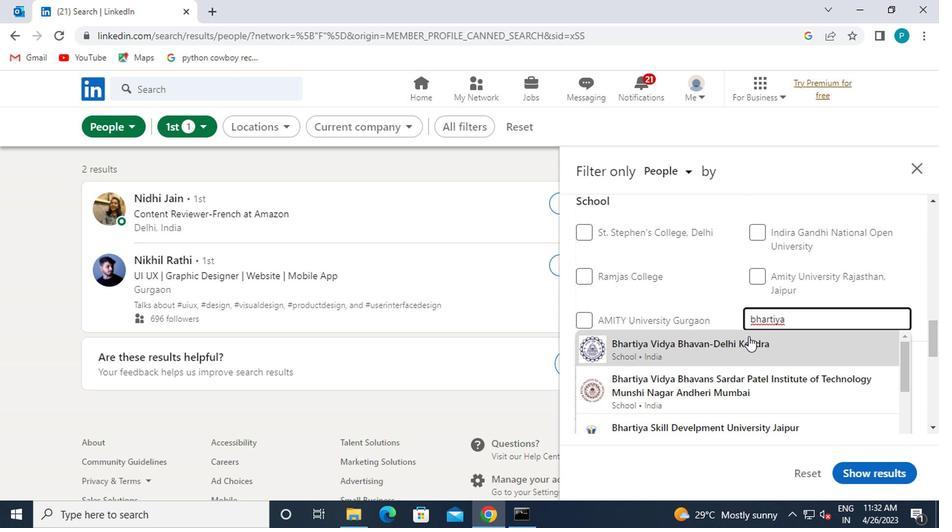 
Action: Mouse scrolled (743, 369) with delta (0, 0)
Screenshot: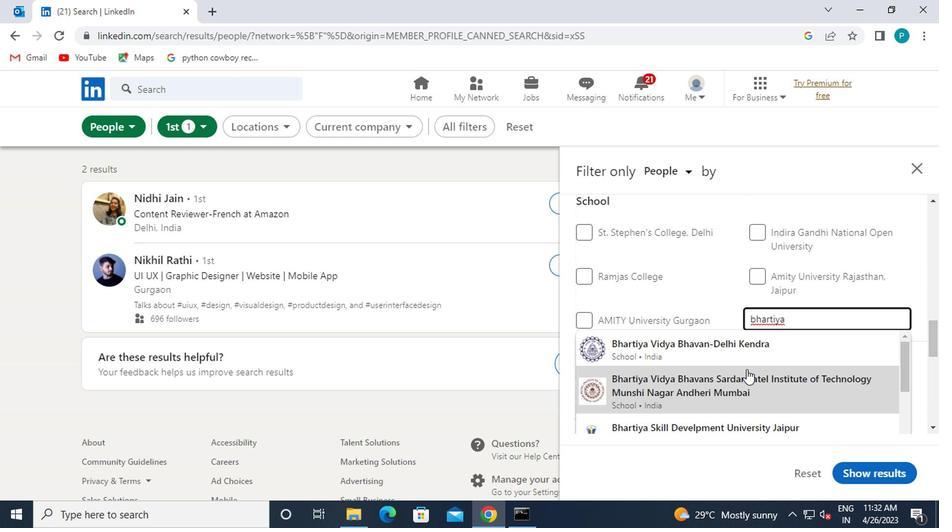 
Action: Mouse scrolled (743, 369) with delta (0, 0)
Screenshot: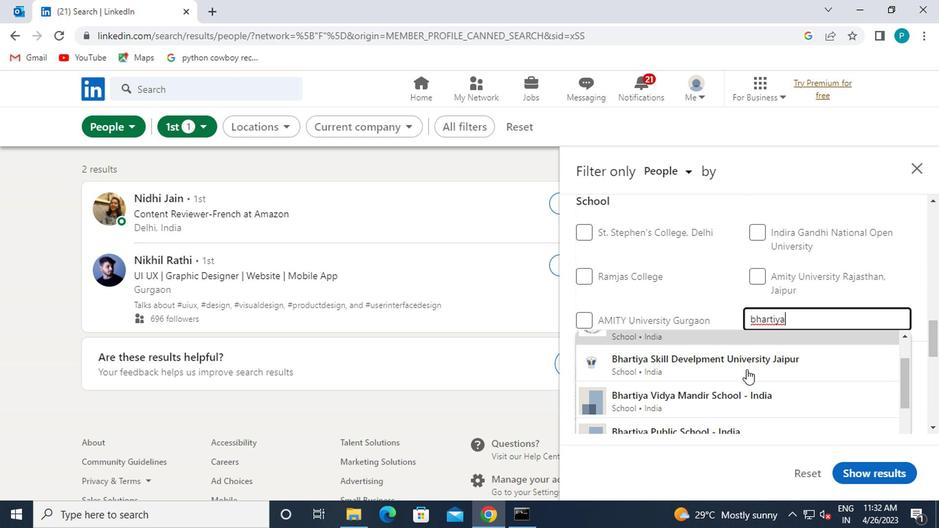 
Action: Mouse moved to (791, 316)
Screenshot: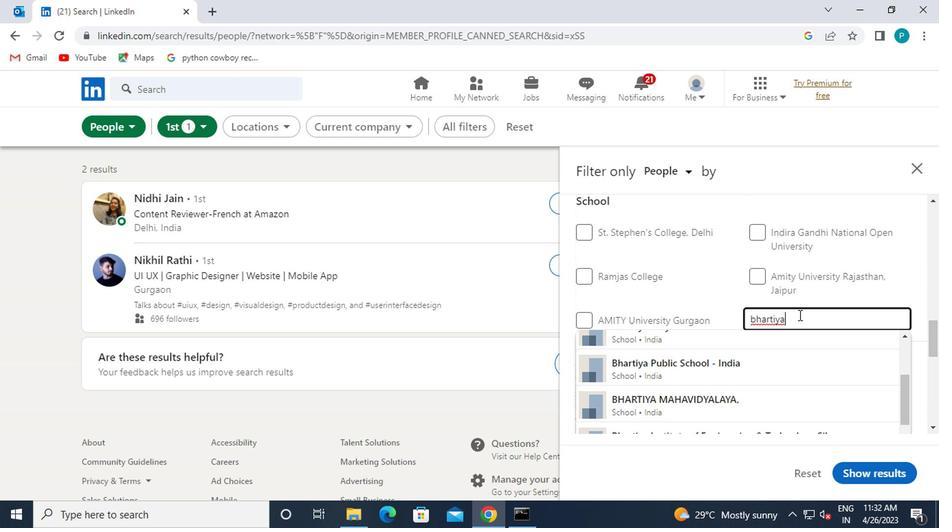 
Action: Key pressed <Key.space>VIDYA
Screenshot: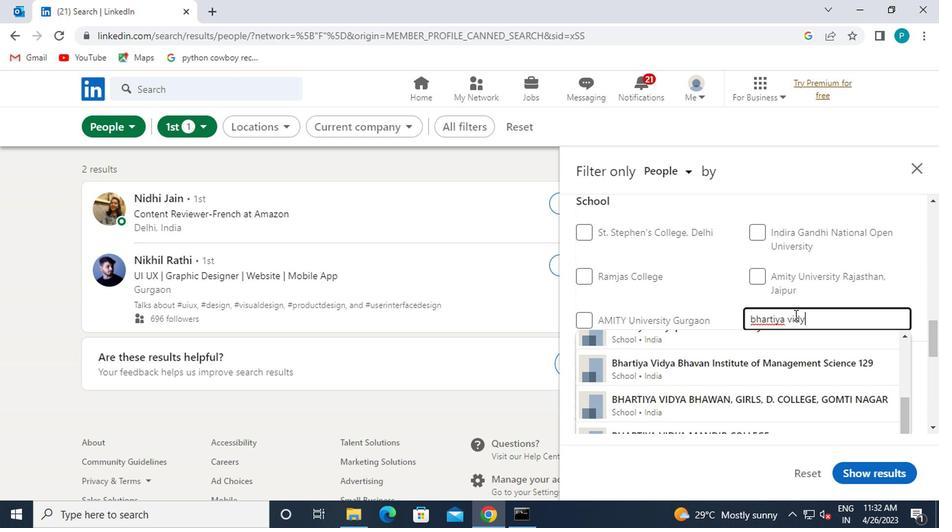 
Action: Mouse moved to (748, 344)
Screenshot: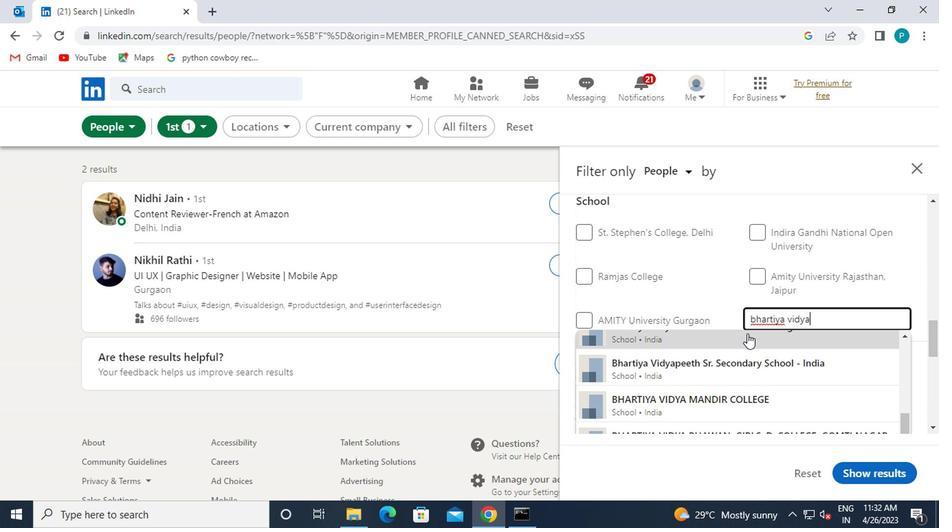 
Action: Mouse scrolled (748, 344) with delta (0, 0)
Screenshot: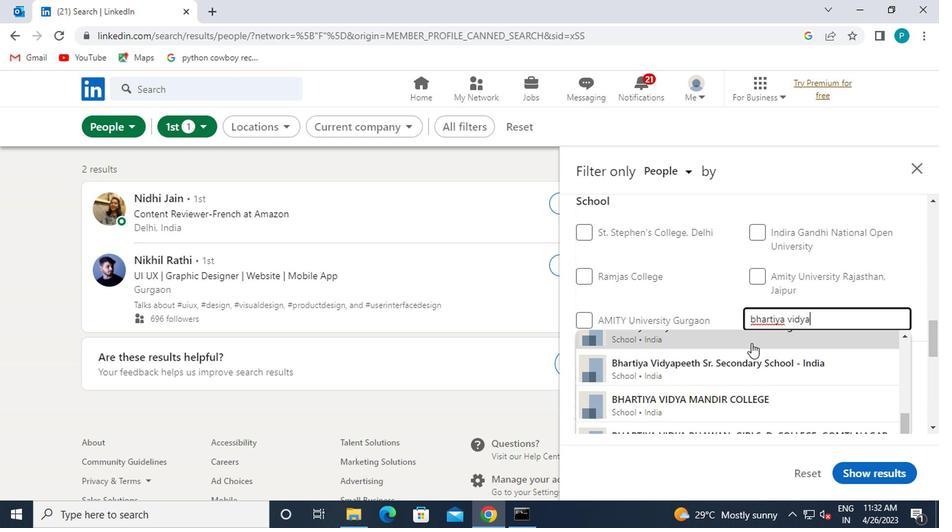 
Action: Mouse scrolled (748, 344) with delta (0, 0)
Screenshot: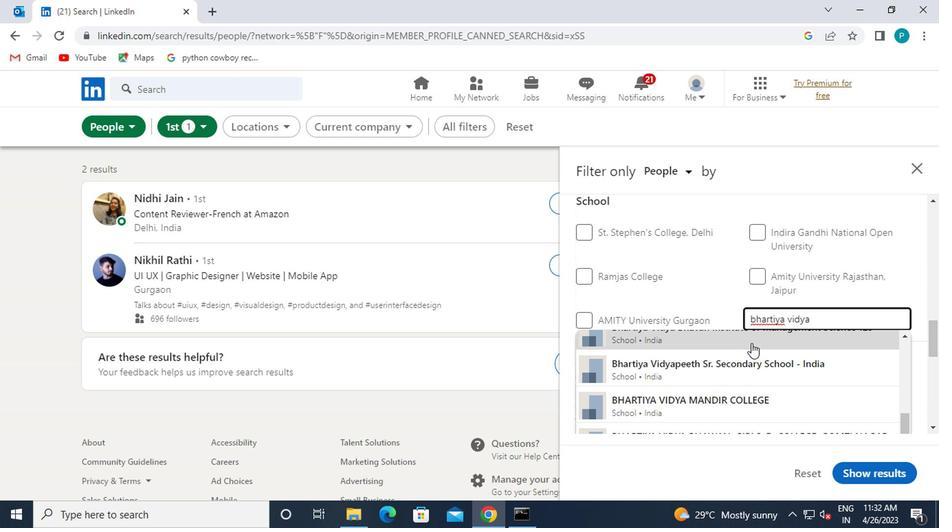 
Action: Mouse scrolled (748, 344) with delta (0, 0)
Screenshot: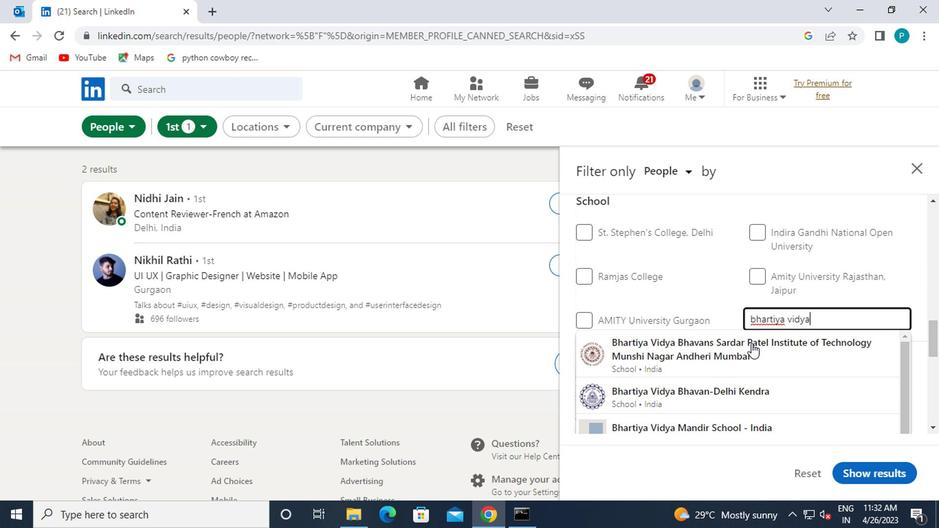 
Action: Mouse moved to (754, 417)
Screenshot: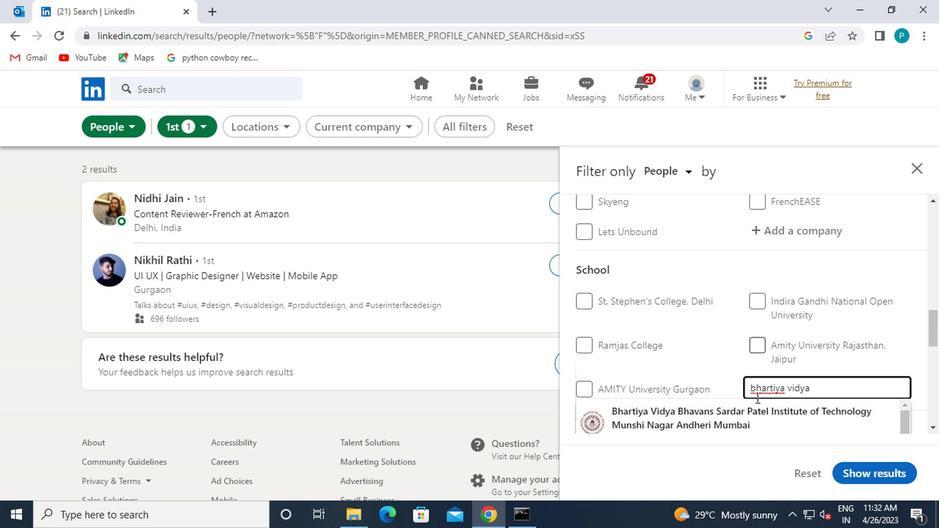 
Action: Mouse scrolled (754, 416) with delta (0, 0)
Screenshot: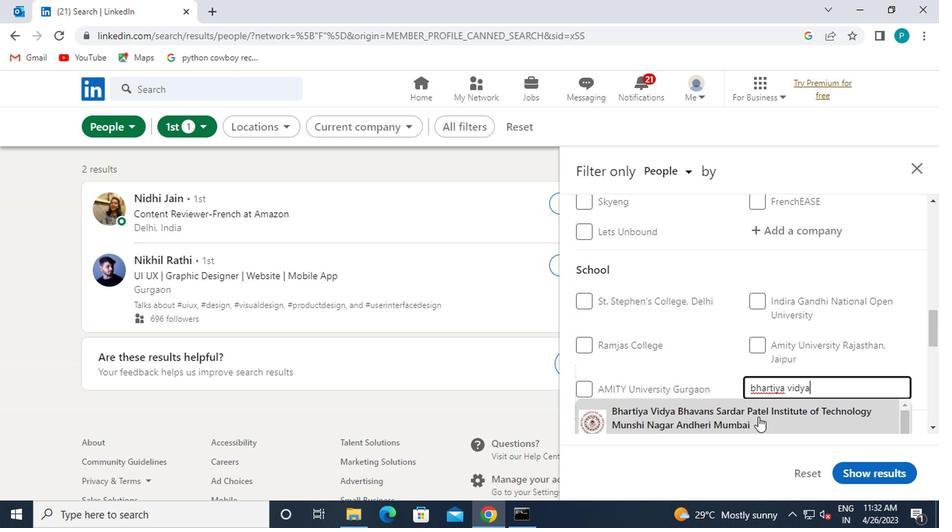 
Action: Mouse moved to (753, 418)
Screenshot: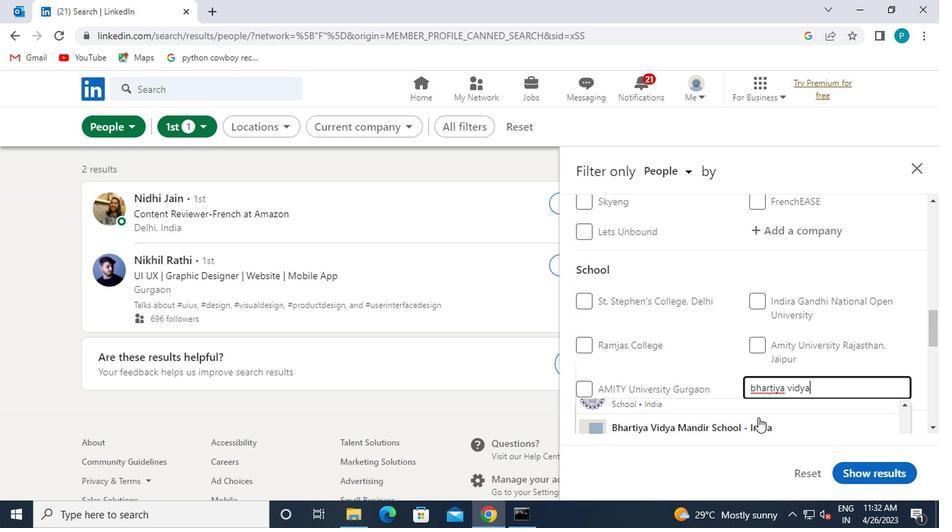 
Action: Mouse scrolled (753, 417) with delta (0, 0)
Screenshot: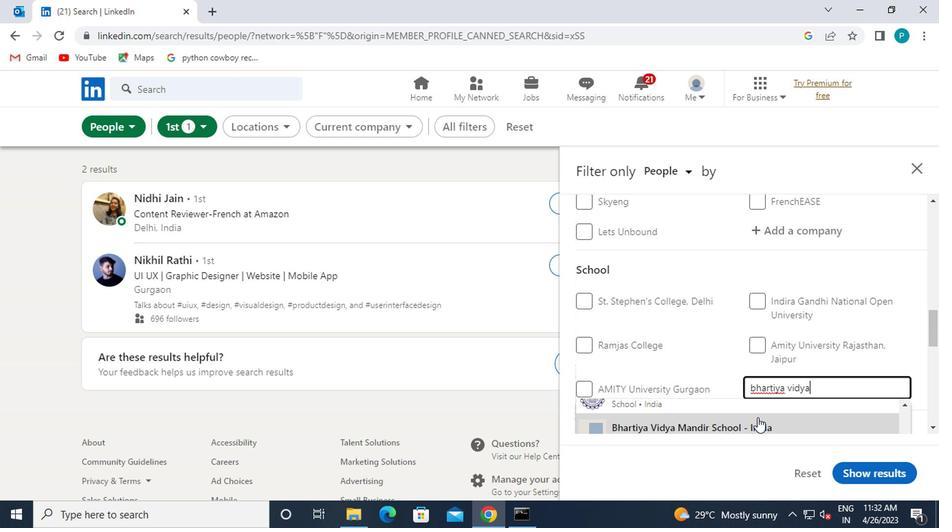
Action: Mouse moved to (681, 341)
Screenshot: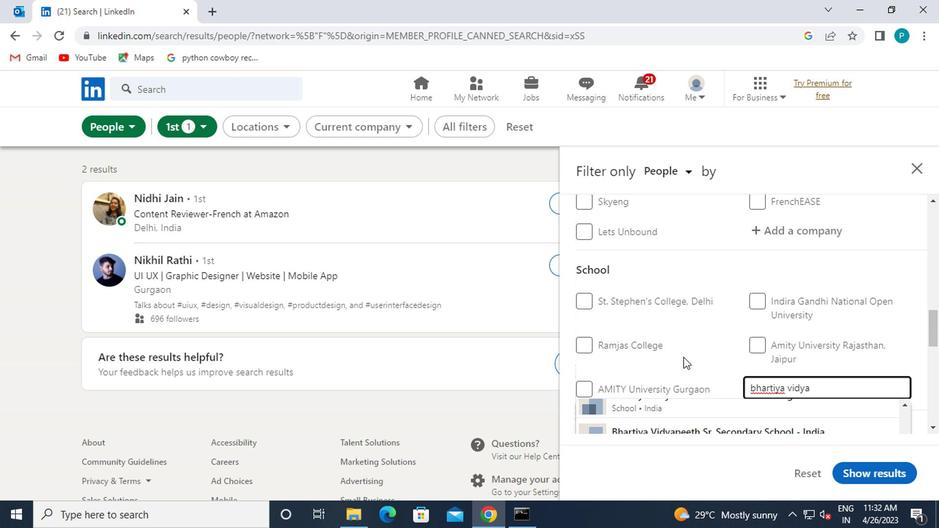 
Action: Mouse scrolled (681, 340) with delta (0, 0)
Screenshot: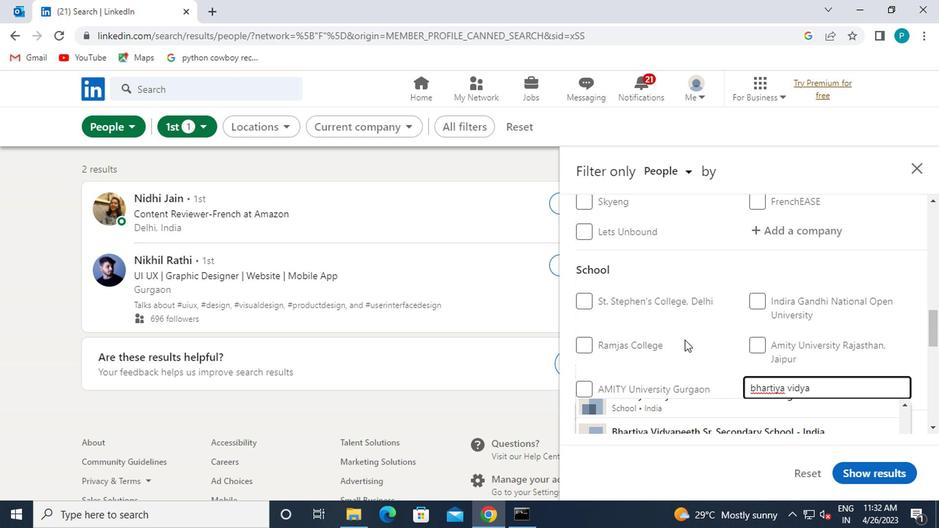 
Action: Mouse moved to (721, 388)
Screenshot: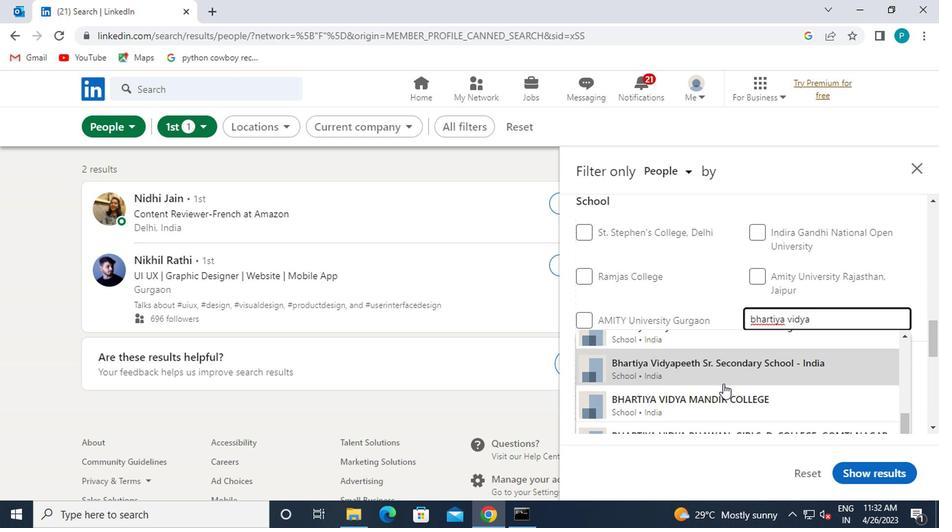 
Action: Mouse scrolled (721, 389) with delta (0, 0)
Screenshot: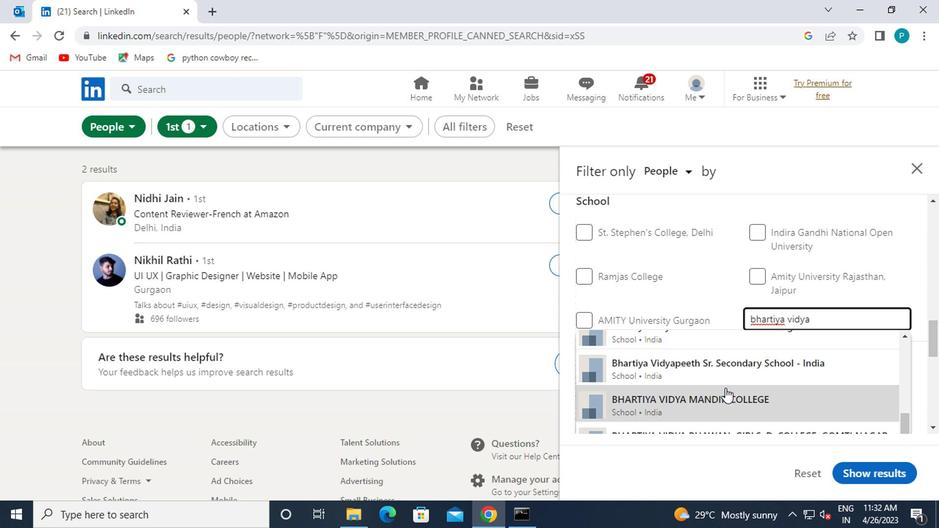 
Action: Mouse moved to (721, 389)
Screenshot: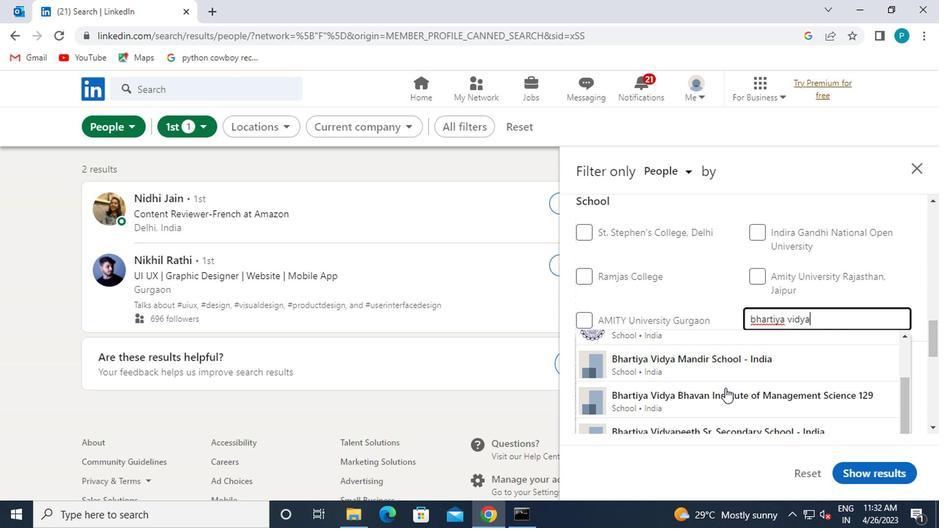 
Action: Mouse scrolled (721, 390) with delta (0, 0)
Screenshot: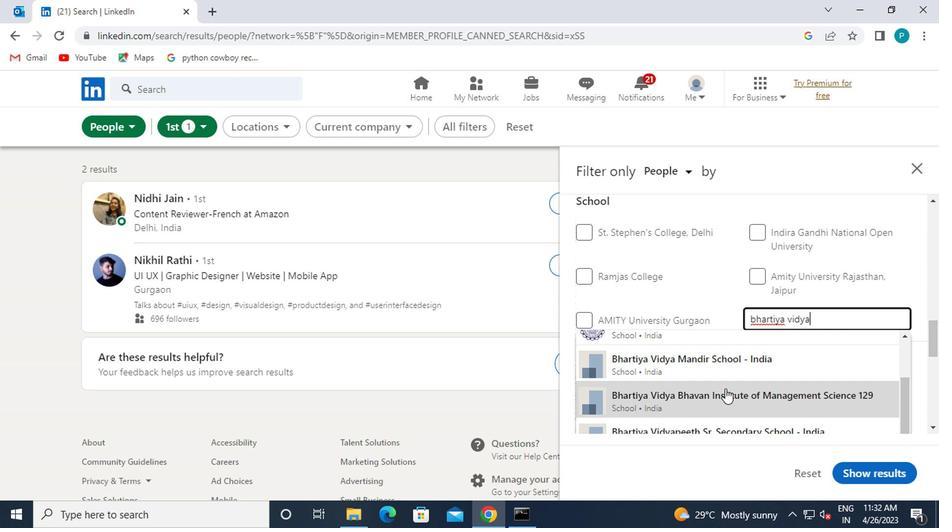 
Action: Mouse pressed left at (721, 389)
Screenshot: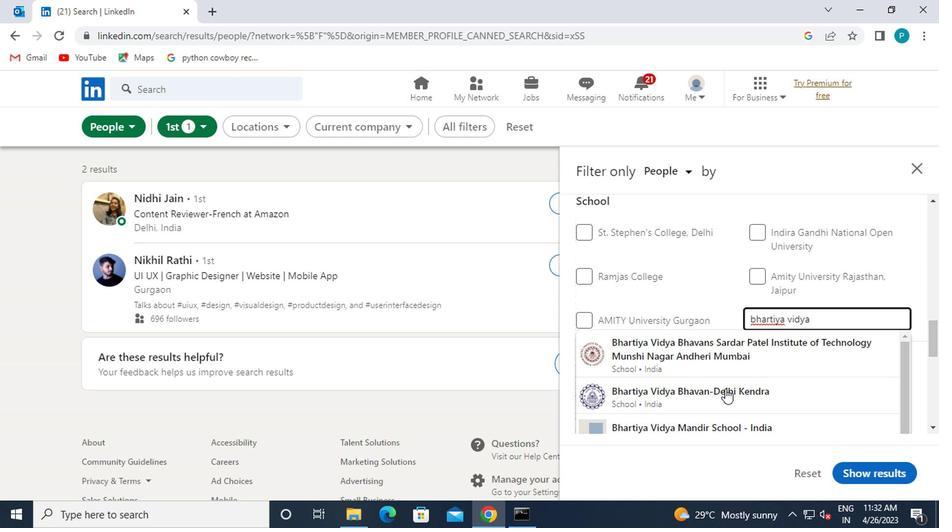 
Action: Mouse moved to (714, 377)
Screenshot: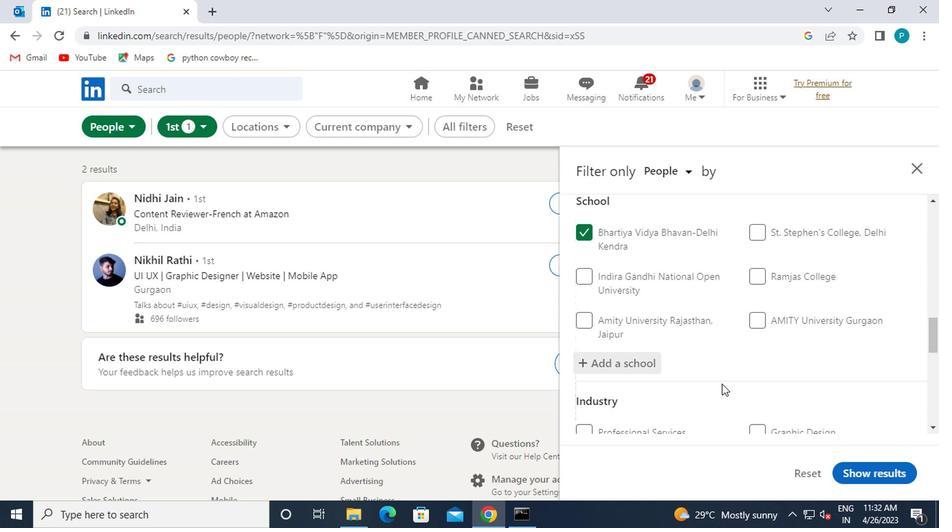 
Action: Mouse scrolled (714, 377) with delta (0, 0)
Screenshot: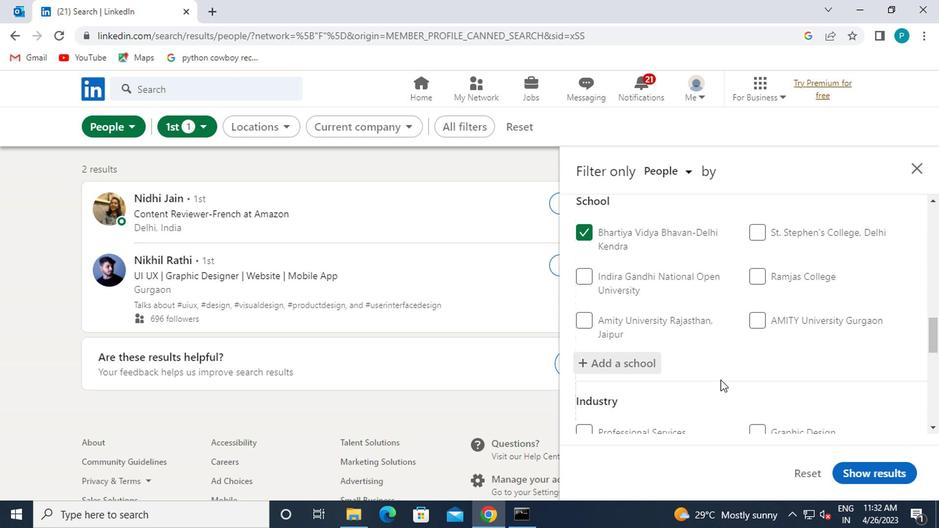 
Action: Mouse moved to (713, 377)
Screenshot: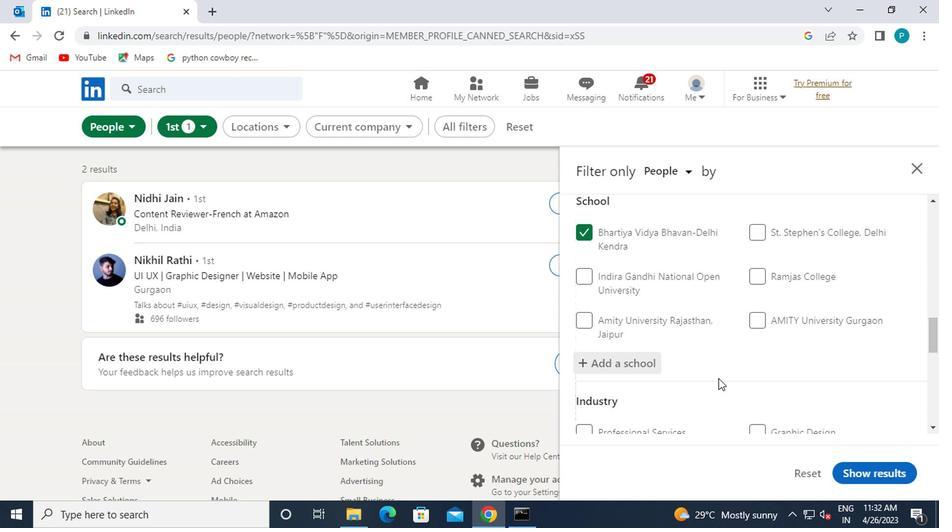
Action: Mouse scrolled (713, 376) with delta (0, 0)
Screenshot: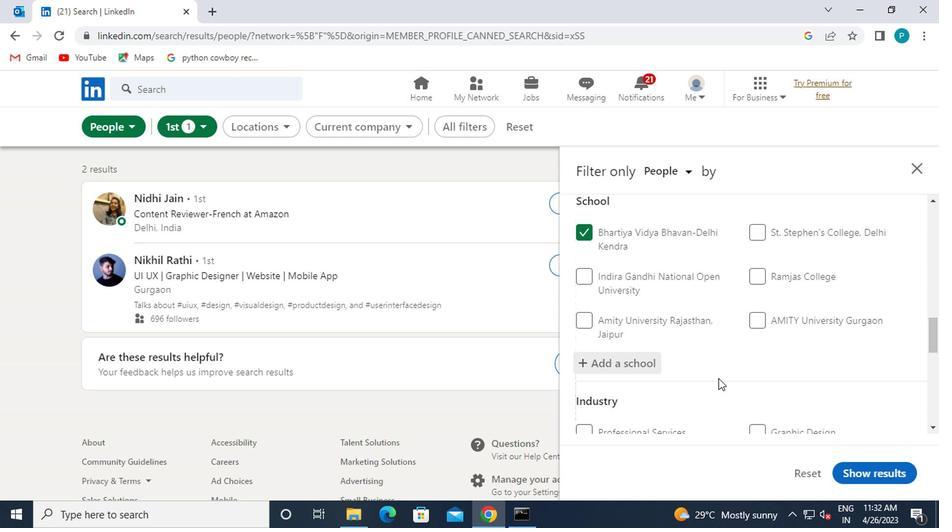 
Action: Mouse moved to (618, 346)
Screenshot: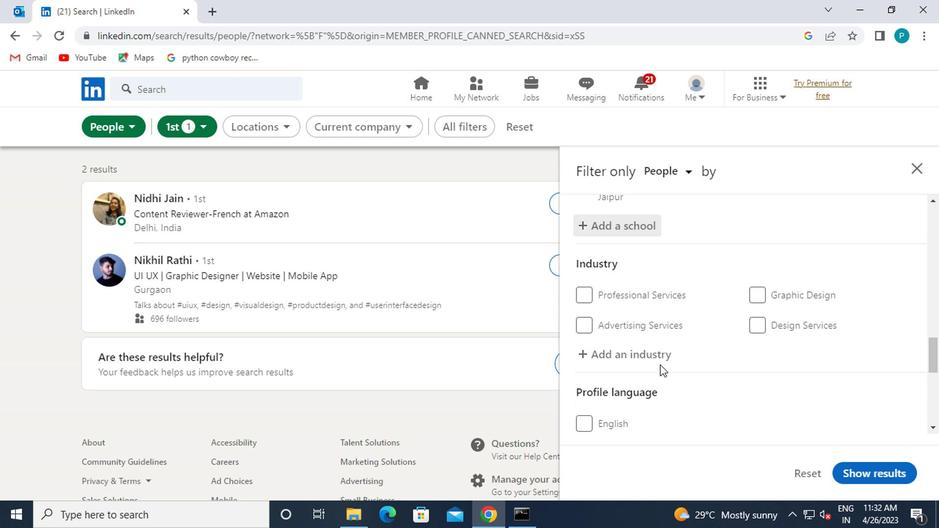 
Action: Mouse pressed left at (618, 346)
Screenshot: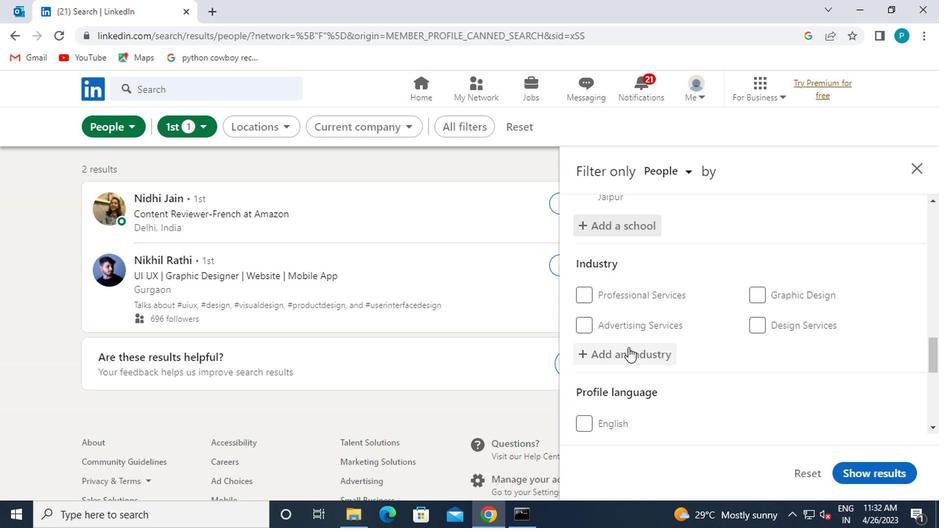 
Action: Mouse moved to (636, 355)
Screenshot: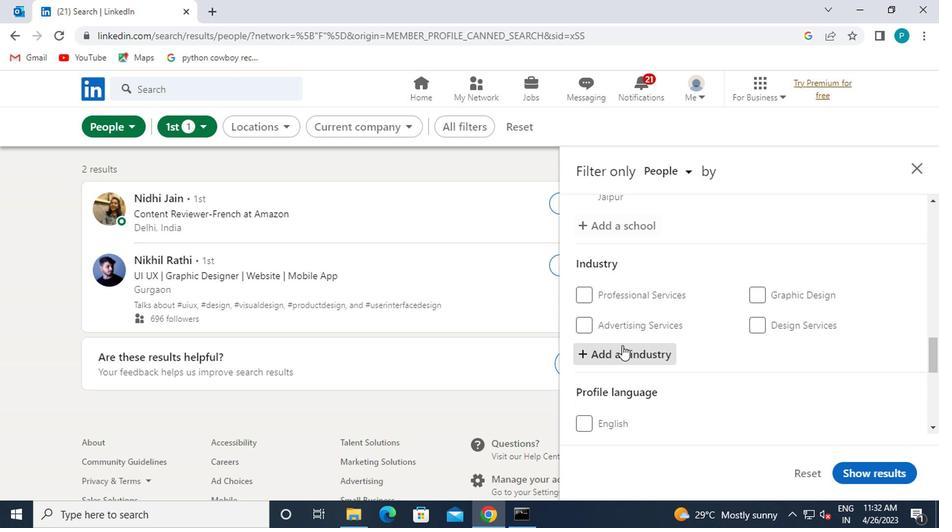
Action: Key pressed EB<Key.backspace>NTE
Screenshot: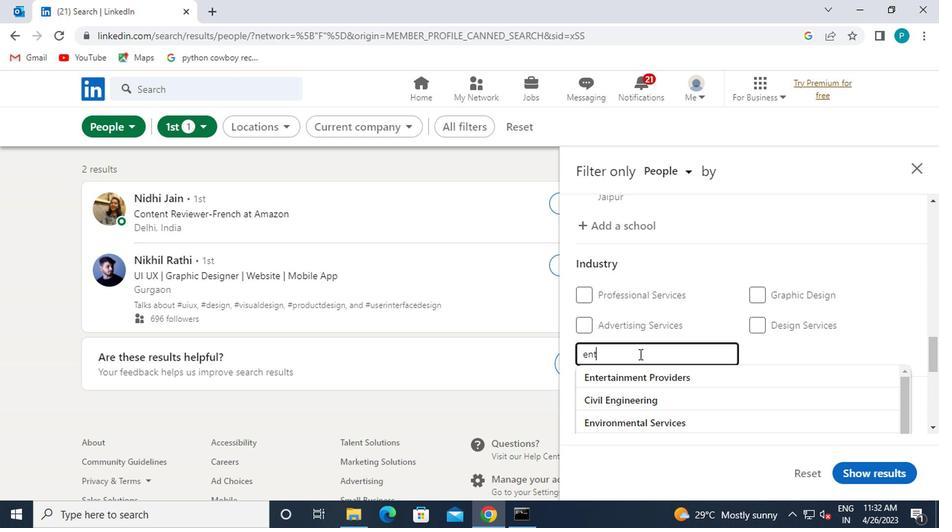 
Action: Mouse moved to (643, 376)
Screenshot: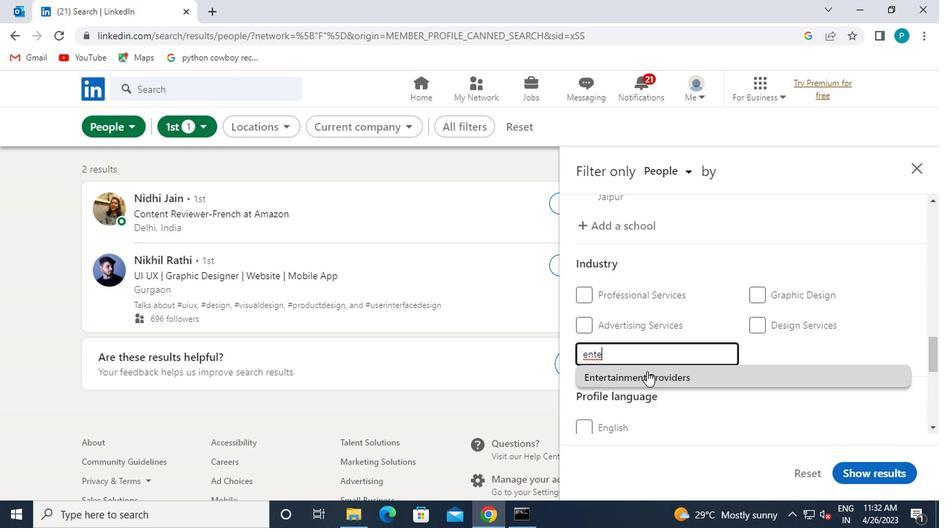 
Action: Mouse pressed left at (643, 376)
Screenshot: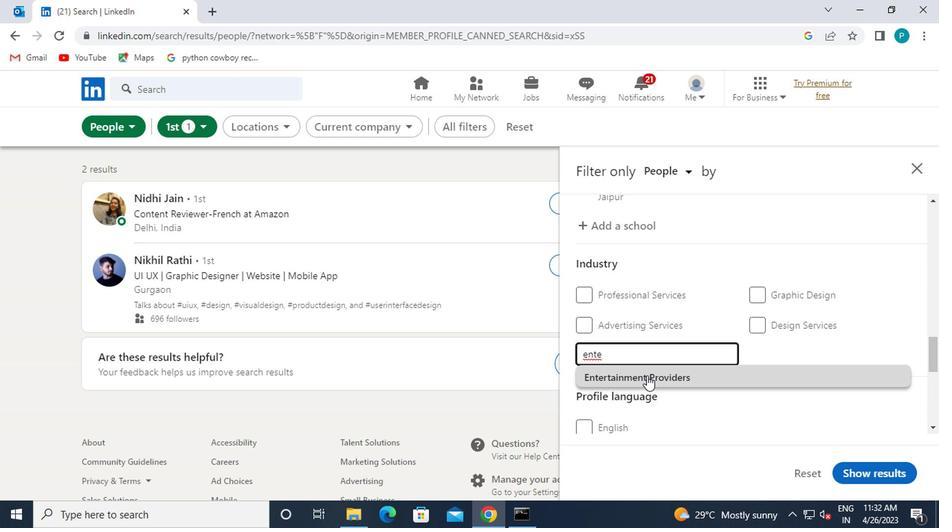 
Action: Mouse scrolled (643, 375) with delta (0, 0)
Screenshot: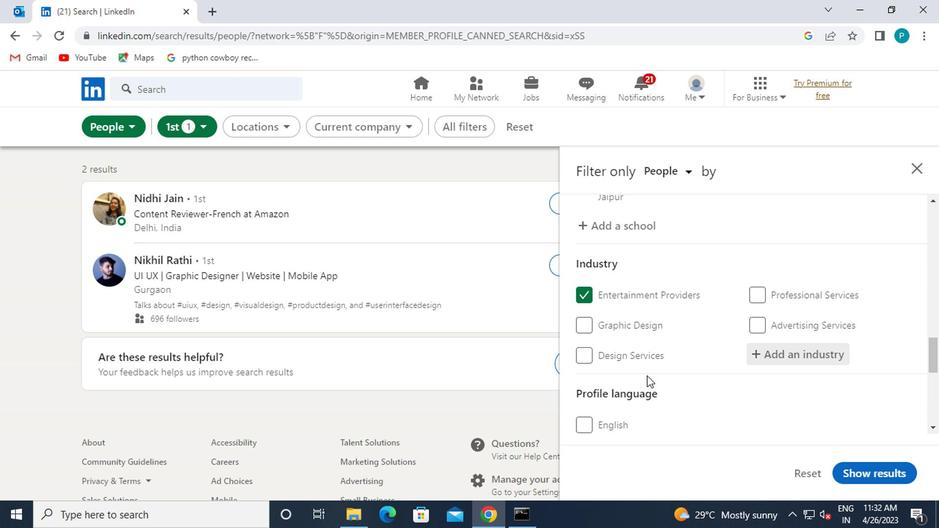 
Action: Mouse scrolled (643, 375) with delta (0, 0)
Screenshot: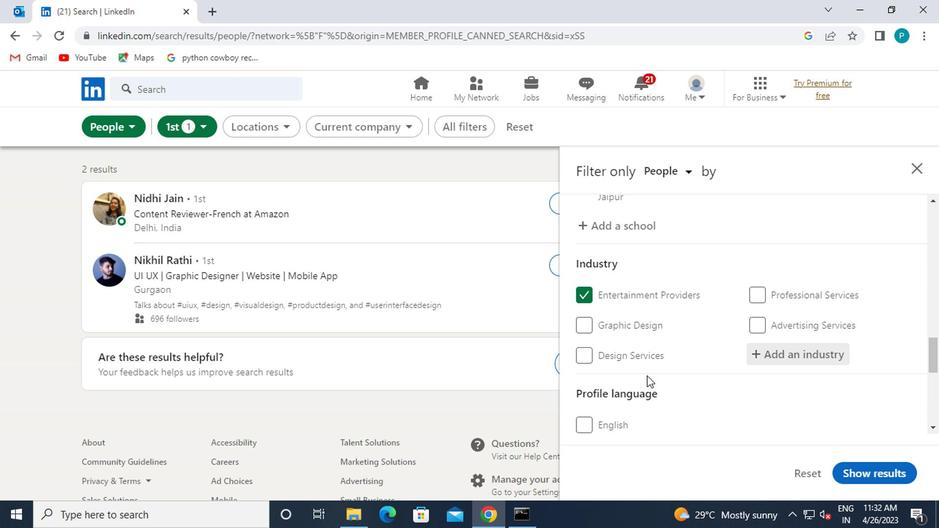 
Action: Mouse moved to (581, 296)
Screenshot: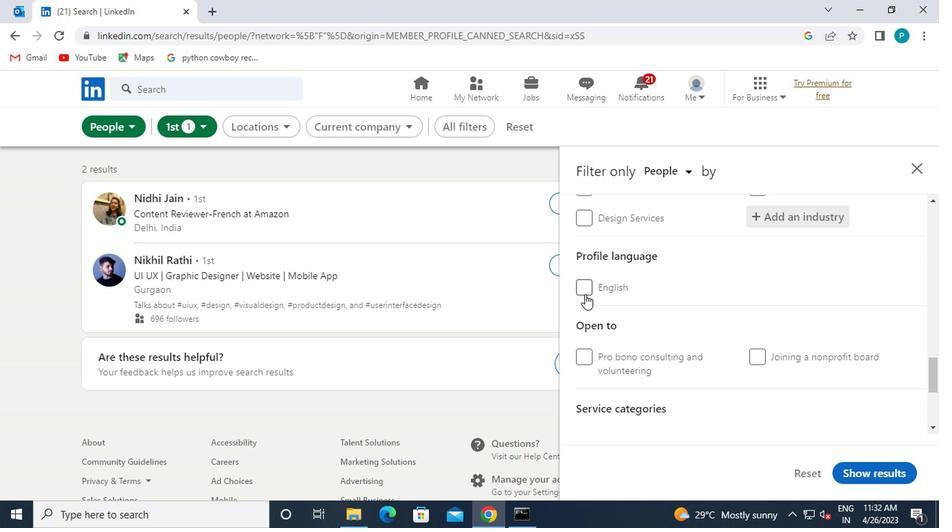 
Action: Mouse pressed left at (581, 296)
Screenshot: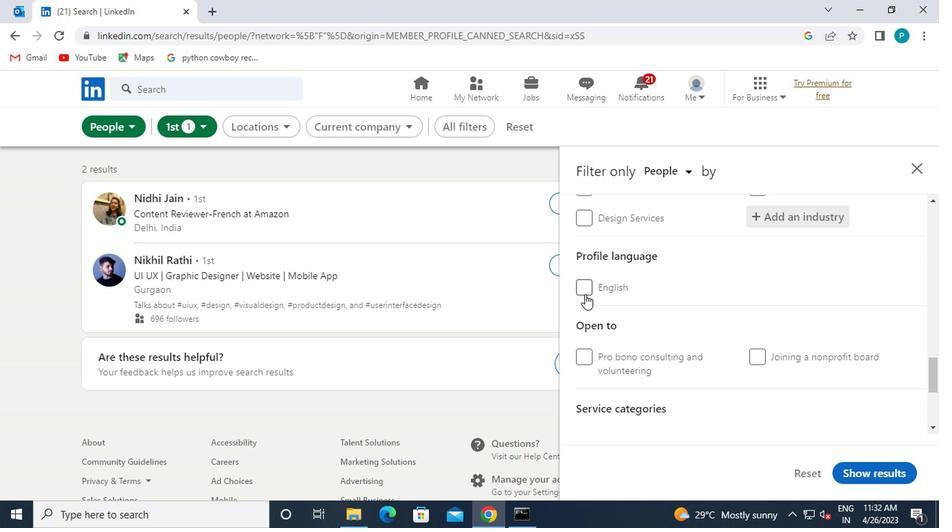 
Action: Mouse moved to (601, 323)
Screenshot: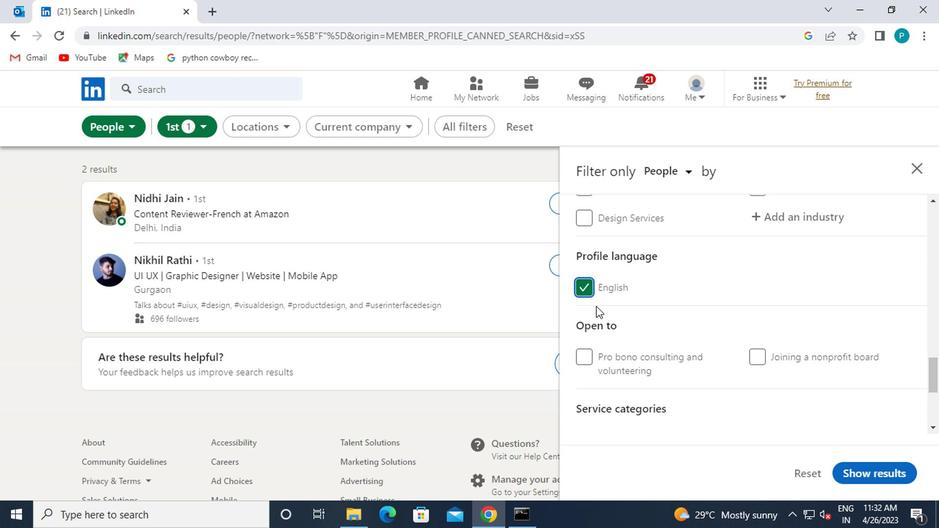 
Action: Mouse scrolled (601, 322) with delta (0, 0)
Screenshot: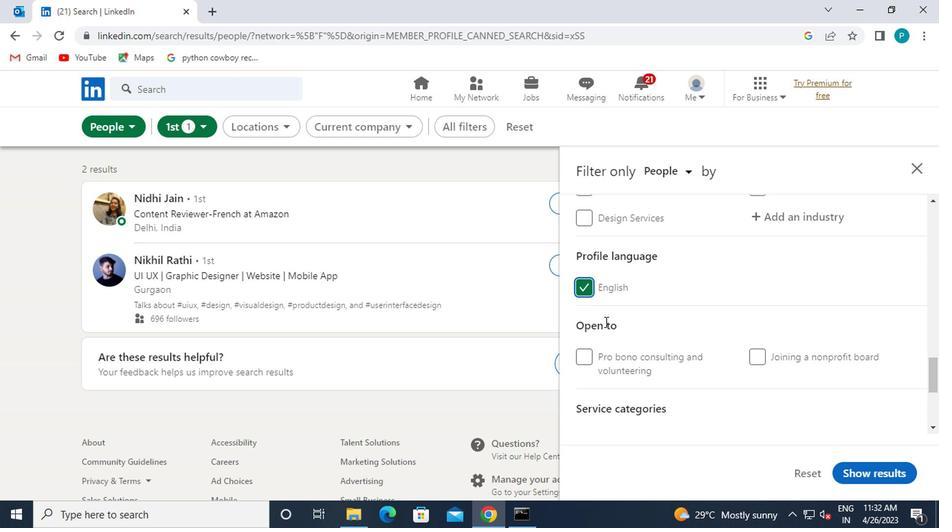 
Action: Mouse moved to (601, 324)
Screenshot: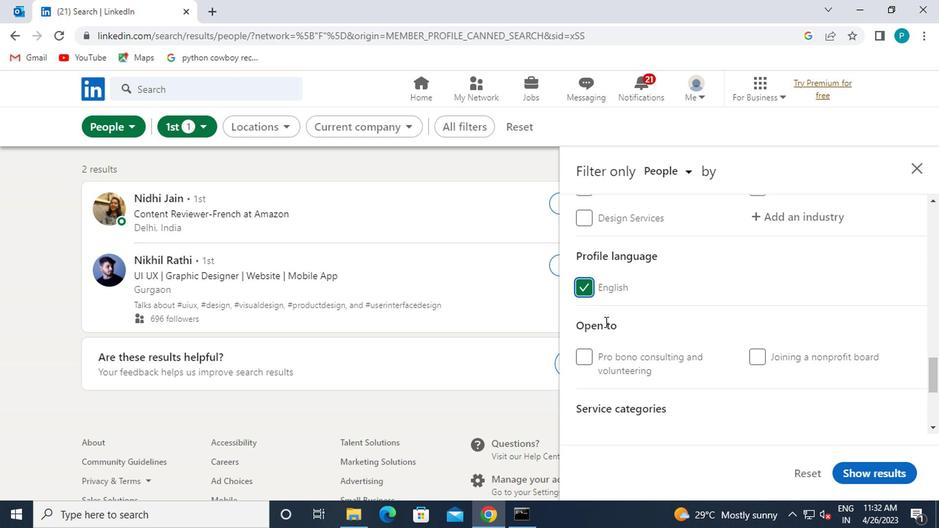 
Action: Mouse scrolled (601, 323) with delta (0, 0)
Screenshot: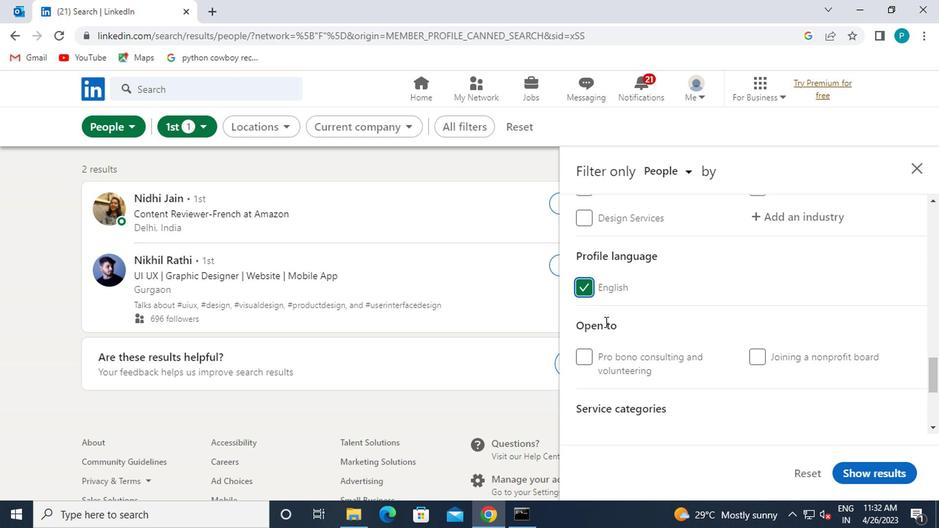 
Action: Mouse moved to (588, 308)
Screenshot: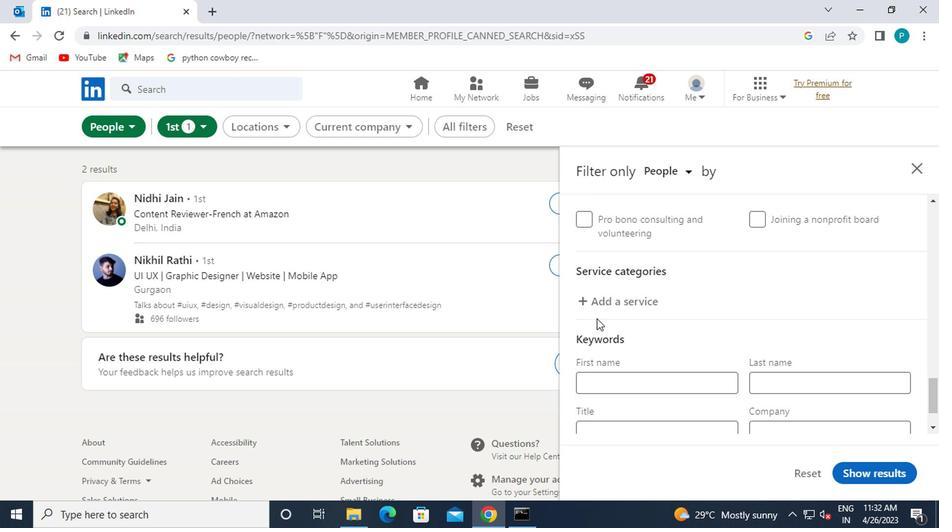 
Action: Mouse pressed left at (588, 308)
Screenshot: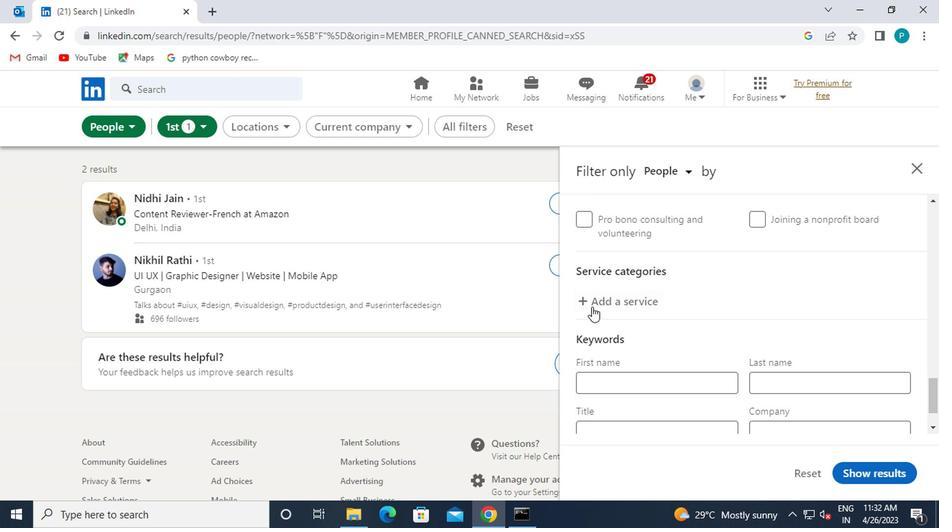 
Action: Mouse moved to (592, 308)
Screenshot: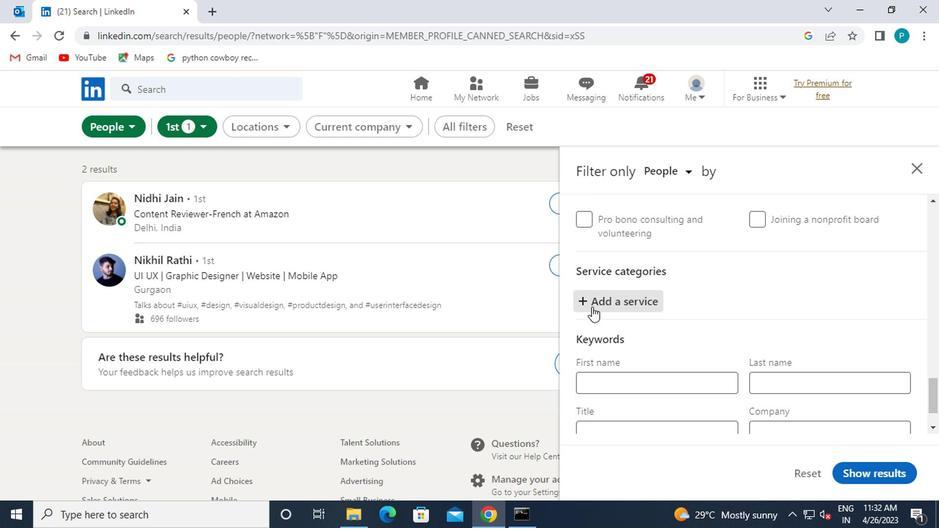 
Action: Key pressed WRIT
Screenshot: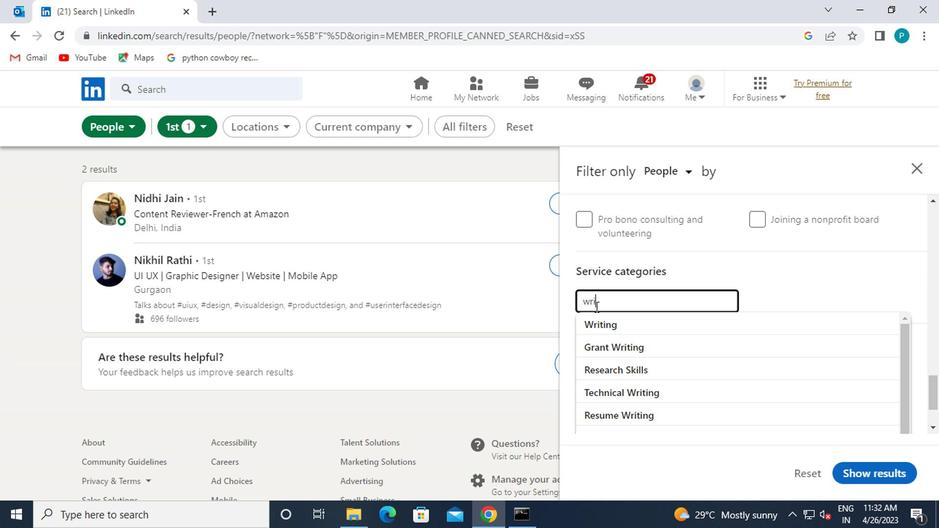 
Action: Mouse moved to (605, 324)
Screenshot: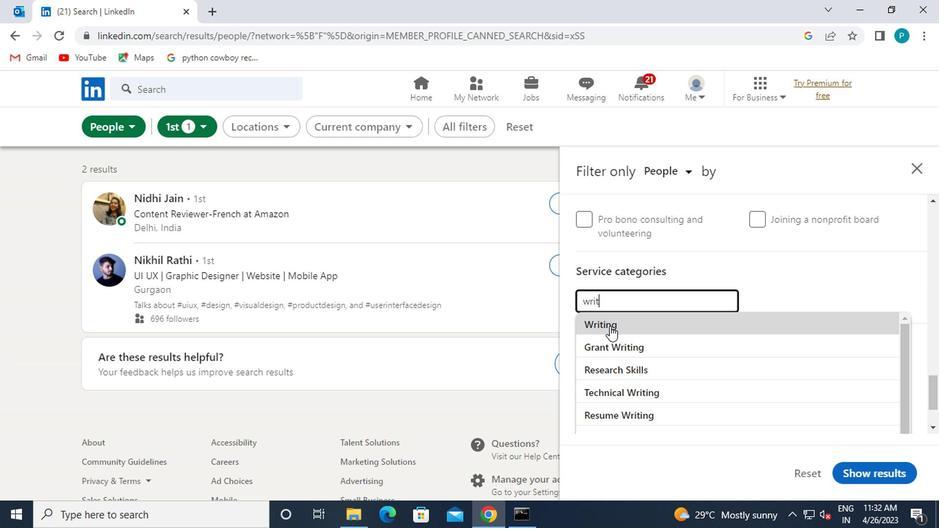 
Action: Mouse pressed left at (605, 324)
Screenshot: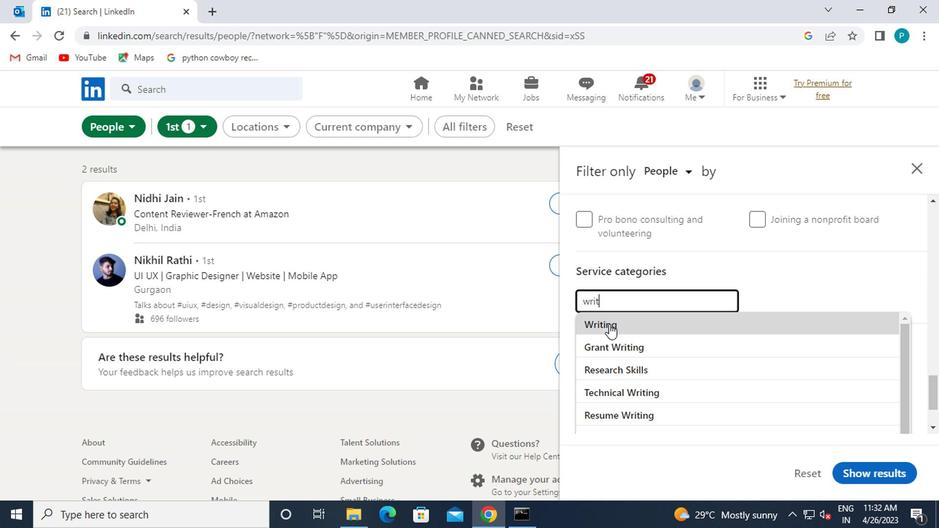 
Action: Mouse moved to (636, 385)
Screenshot: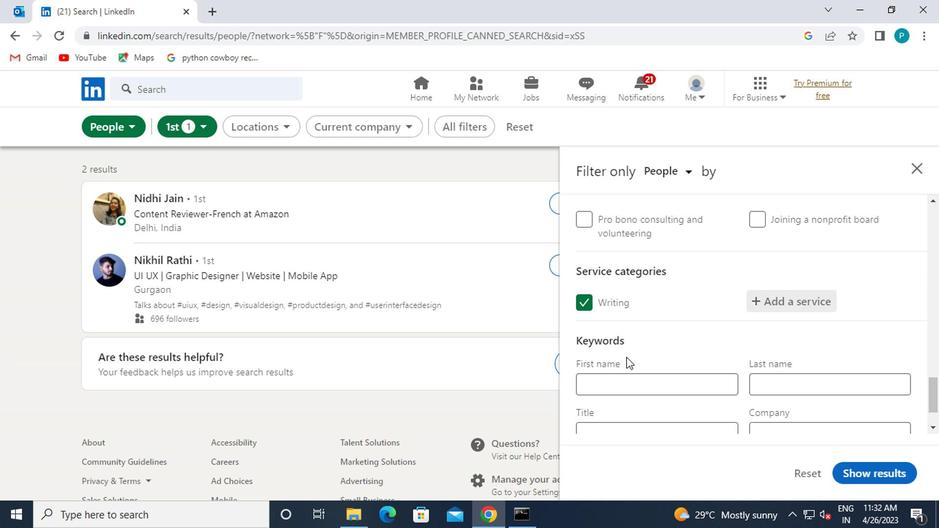 
Action: Mouse scrolled (636, 384) with delta (0, 0)
Screenshot: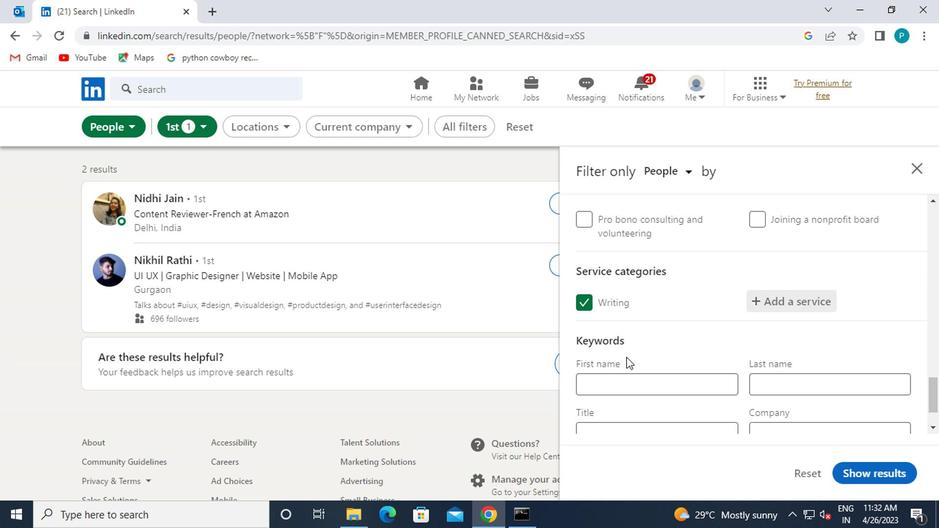 
Action: Mouse moved to (636, 386)
Screenshot: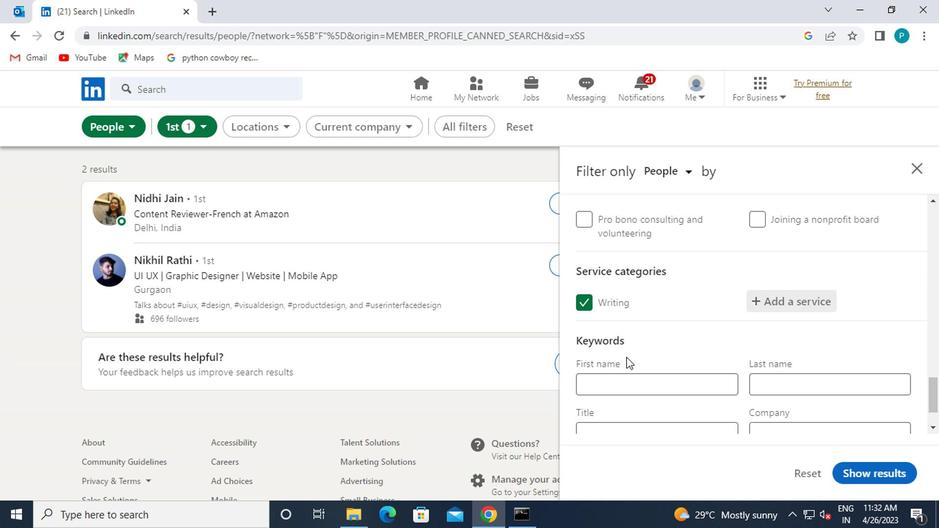 
Action: Mouse scrolled (636, 385) with delta (0, 0)
Screenshot: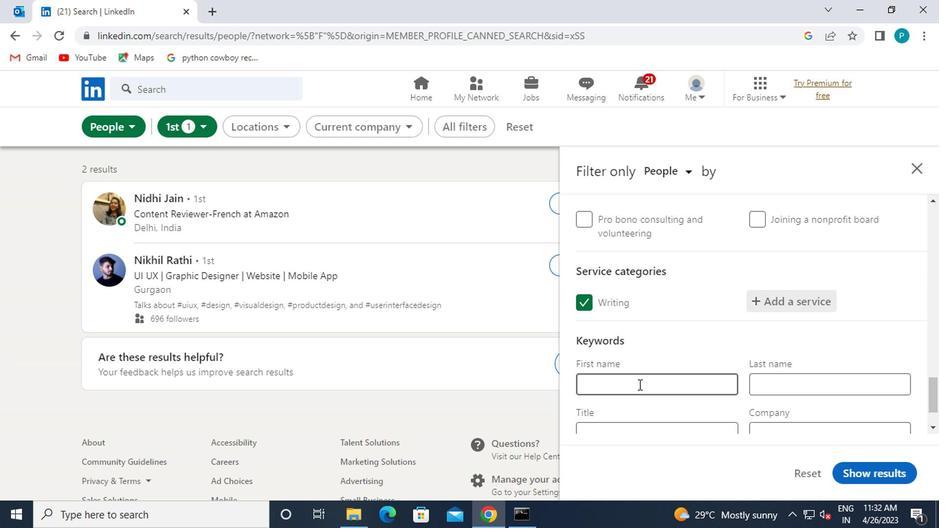 
Action: Mouse moved to (622, 371)
Screenshot: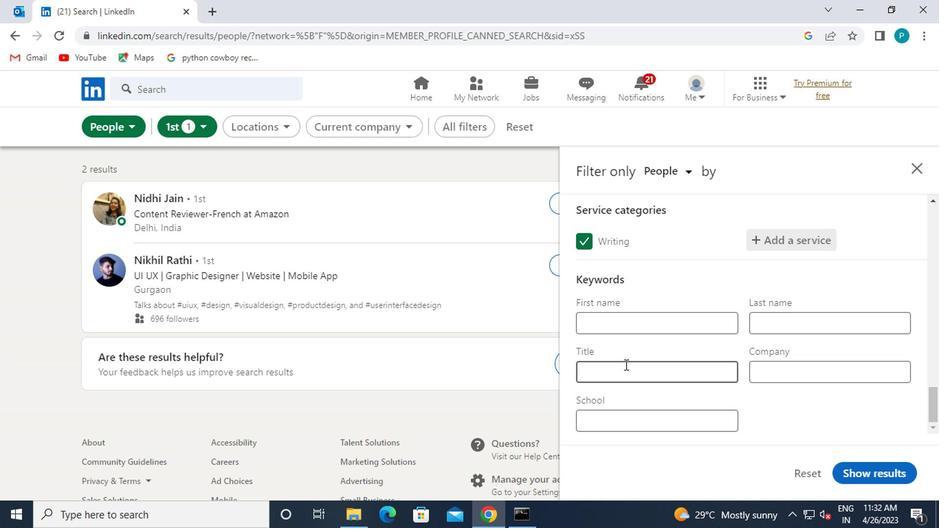 
Action: Mouse pressed left at (622, 371)
Screenshot: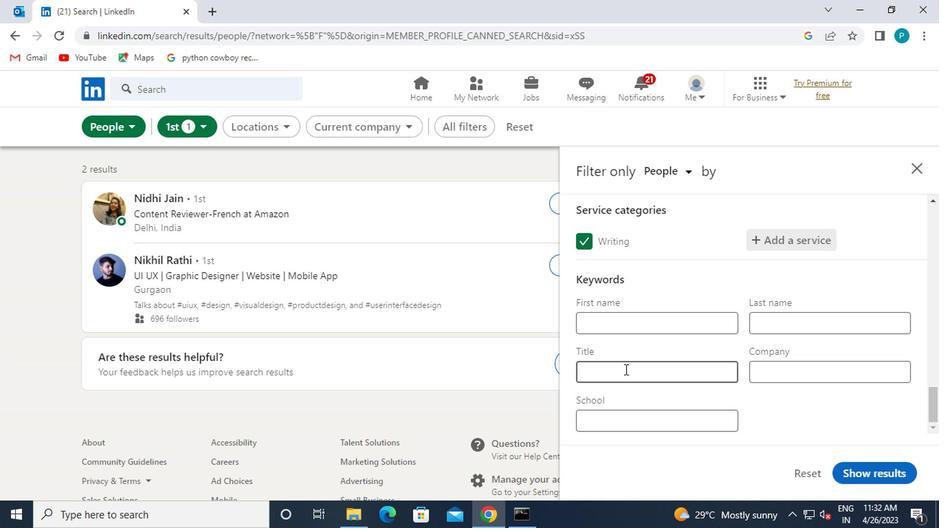 
Action: Mouse moved to (622, 371)
Screenshot: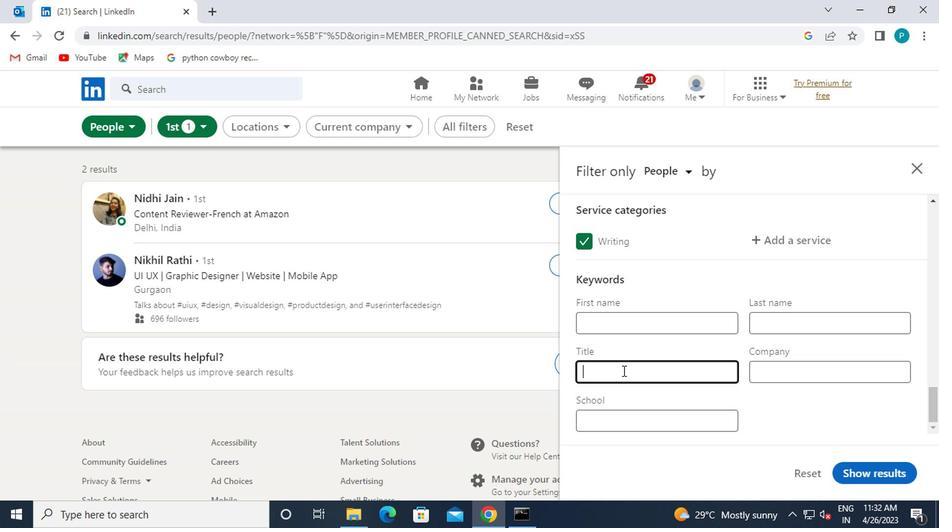 
Action: Key pressed <Key.caps_lock>Q<Key.shift>UALITI<Key.backspace><Key.backspace><Key.backspace><Key.backspace><Key.backspace><Key.backspace><Key.caps_lock>UALITY<Key.space>
Screenshot: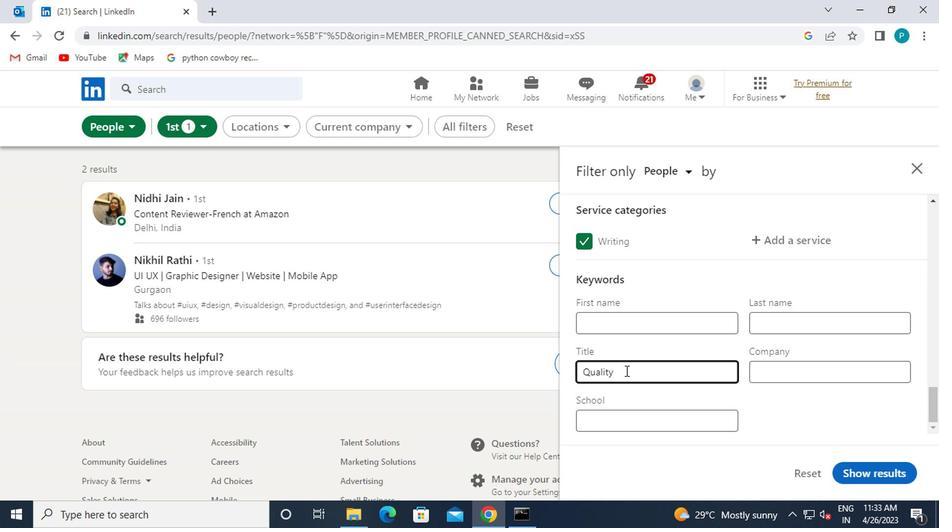 
Action: Mouse moved to (619, 371)
Screenshot: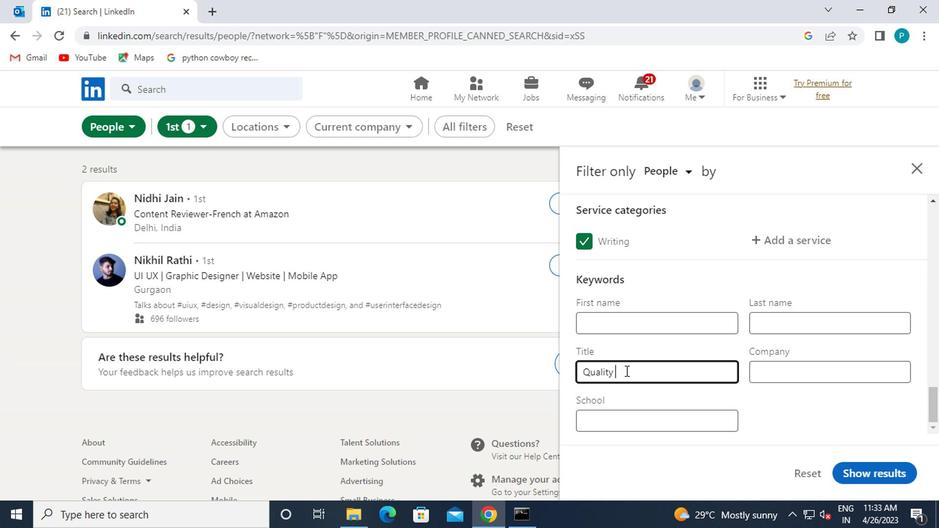 
Action: Key pressed <Key.caps_lock>C<Key.caps_lock>ONTROL<Key.space><Key.caps_lock>C<Key.caps_lock>OORDINATOR
Screenshot: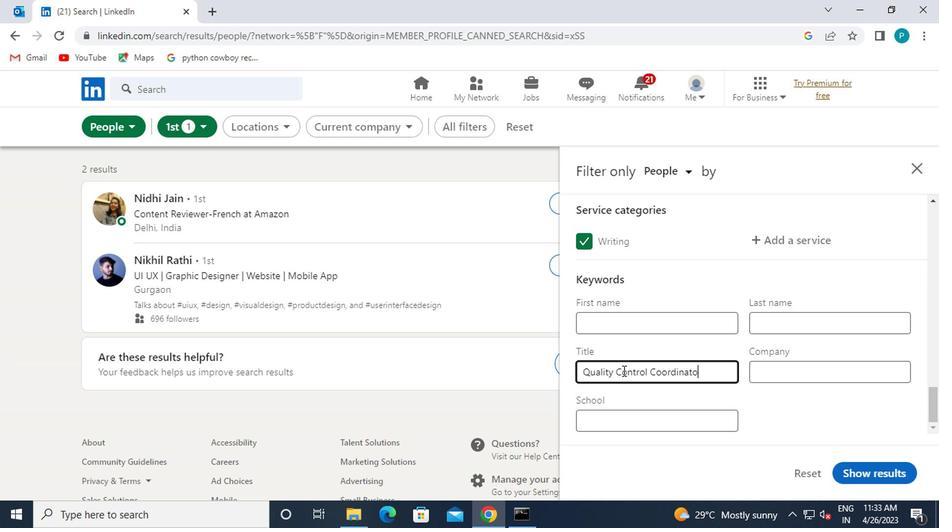 
Action: Mouse moved to (656, 401)
Screenshot: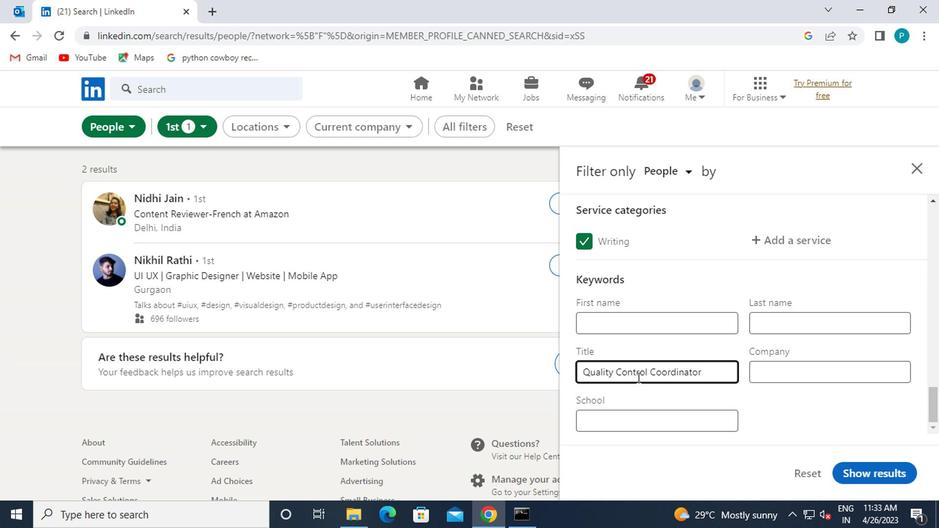 
Action: Mouse scrolled (656, 401) with delta (0, 0)
Screenshot: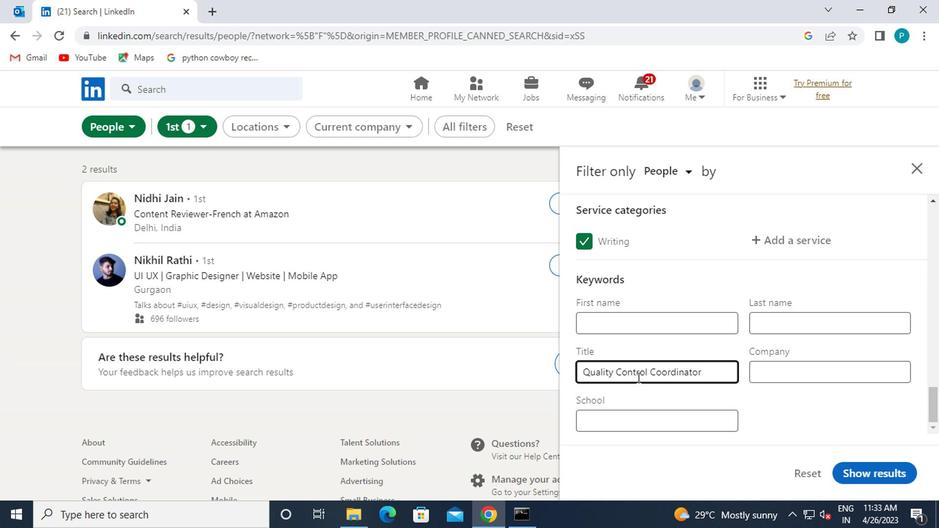 
Action: Mouse moved to (669, 410)
Screenshot: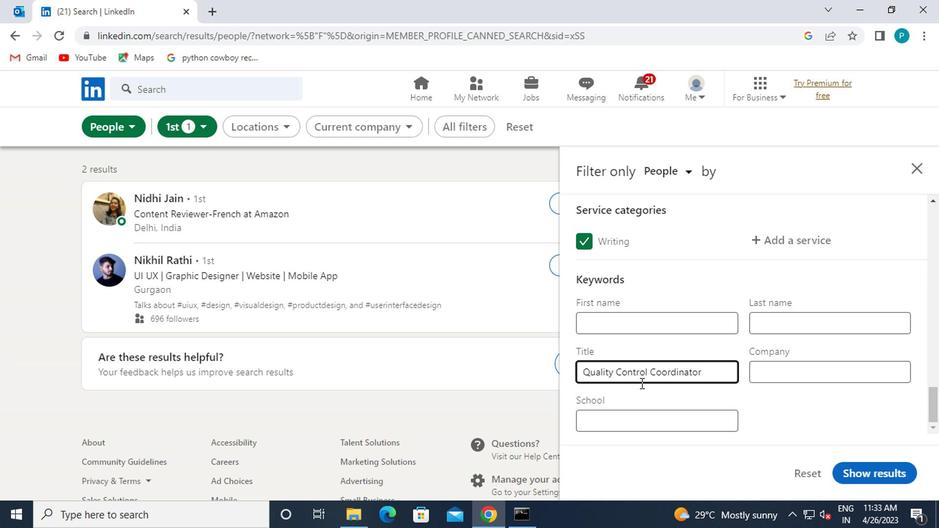 
Action: Mouse scrolled (669, 409) with delta (0, 0)
Screenshot: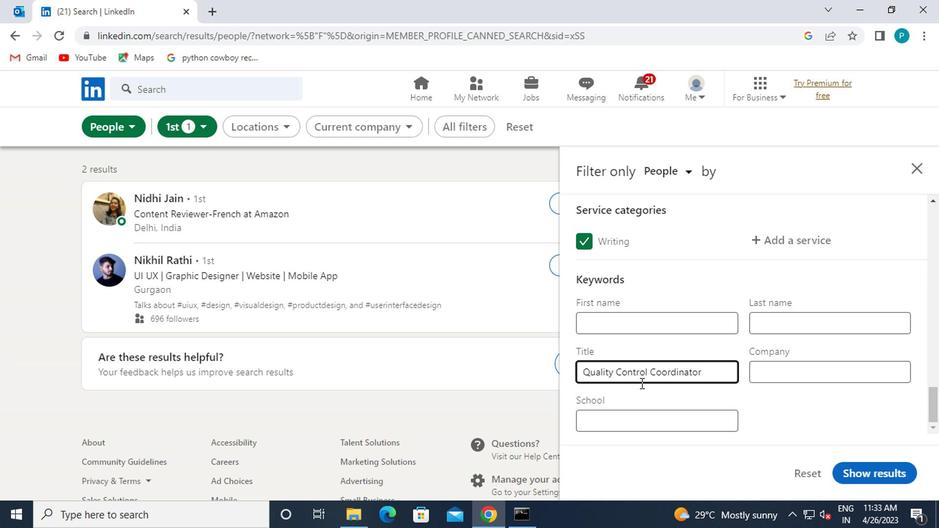 
Action: Mouse moved to (841, 464)
Screenshot: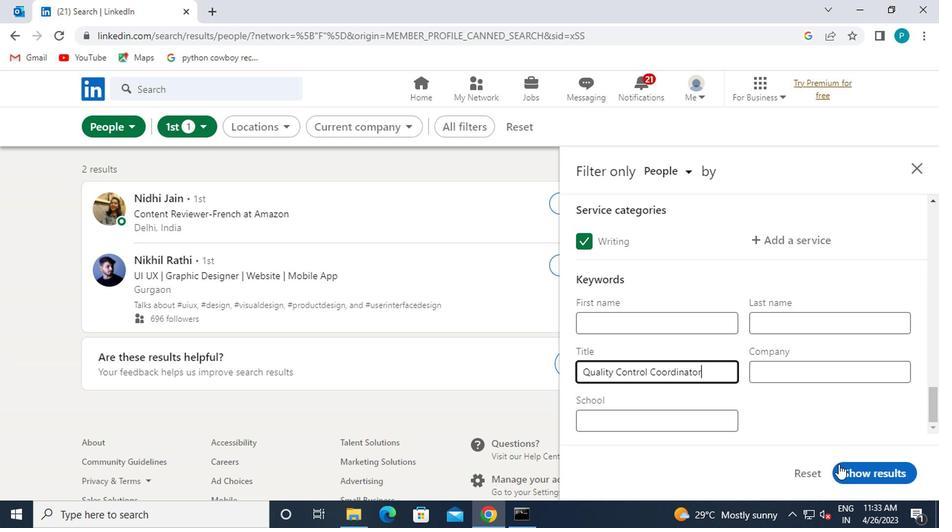 
Action: Mouse pressed left at (841, 464)
Screenshot: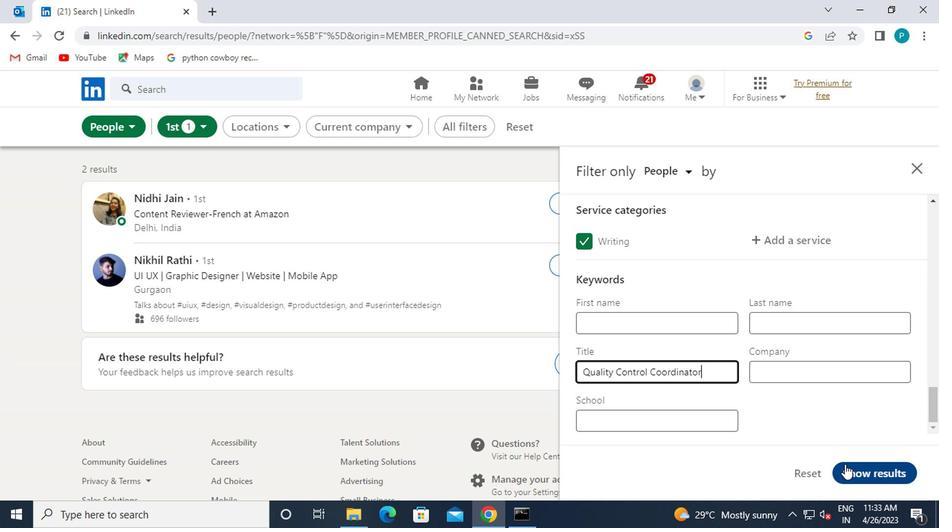 
Action: Mouse moved to (842, 465)
Screenshot: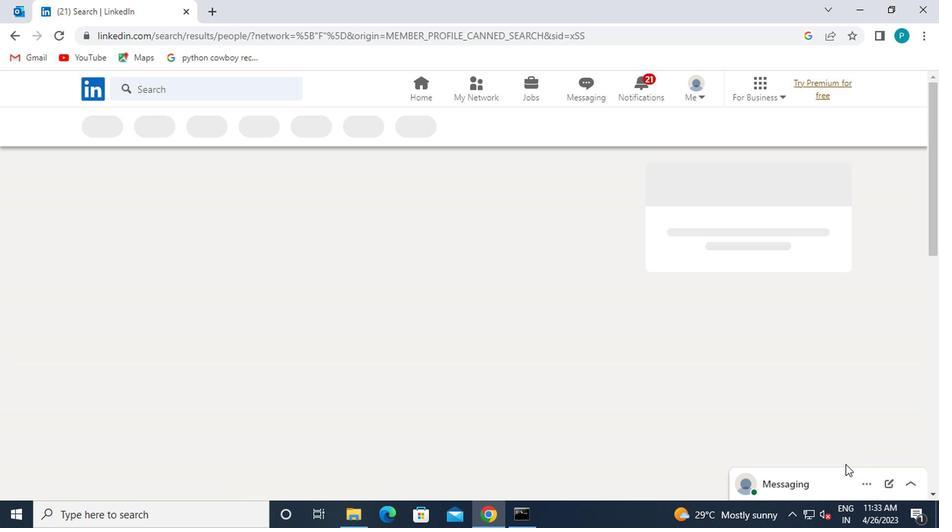 
